 Task: Look for space in Takasaki, Japan from 2nd August, 2023 to 12th August, 2023 for 2 adults in price range Rs.5000 to Rs.10000. Place can be private room with 1  bedroom having 1 bed and 1 bathroom. Property type can be house, flat, guest house, hotel. Booking option can be shelf check-in. Required host language is English.
Action: Mouse moved to (478, 78)
Screenshot: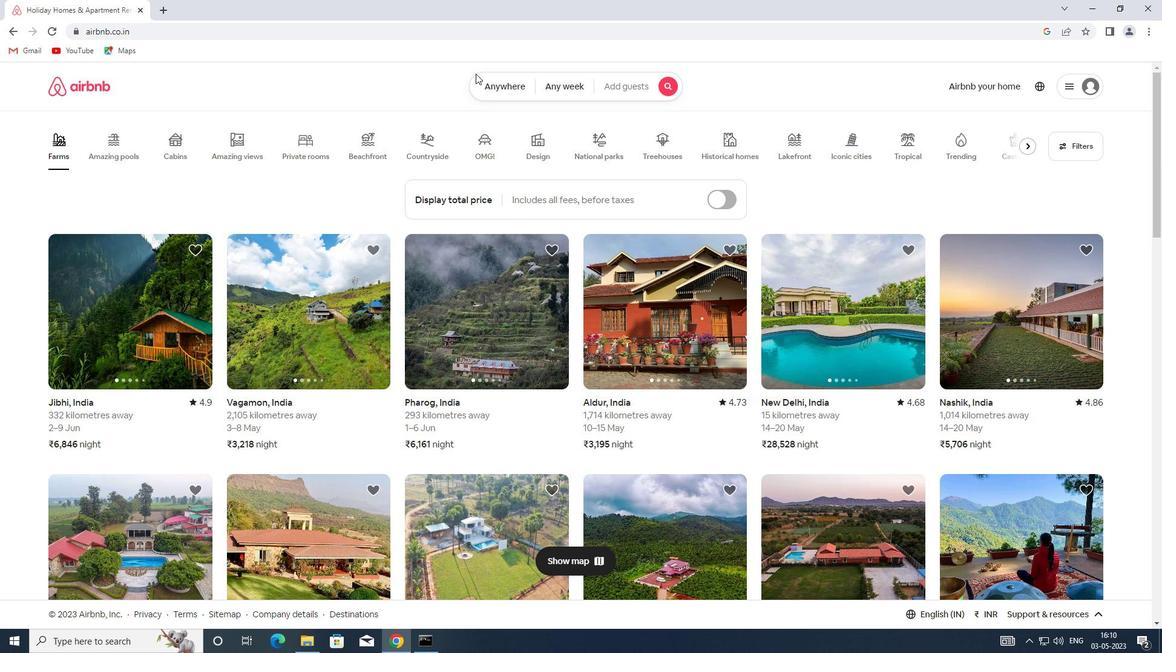 
Action: Mouse pressed left at (478, 78)
Screenshot: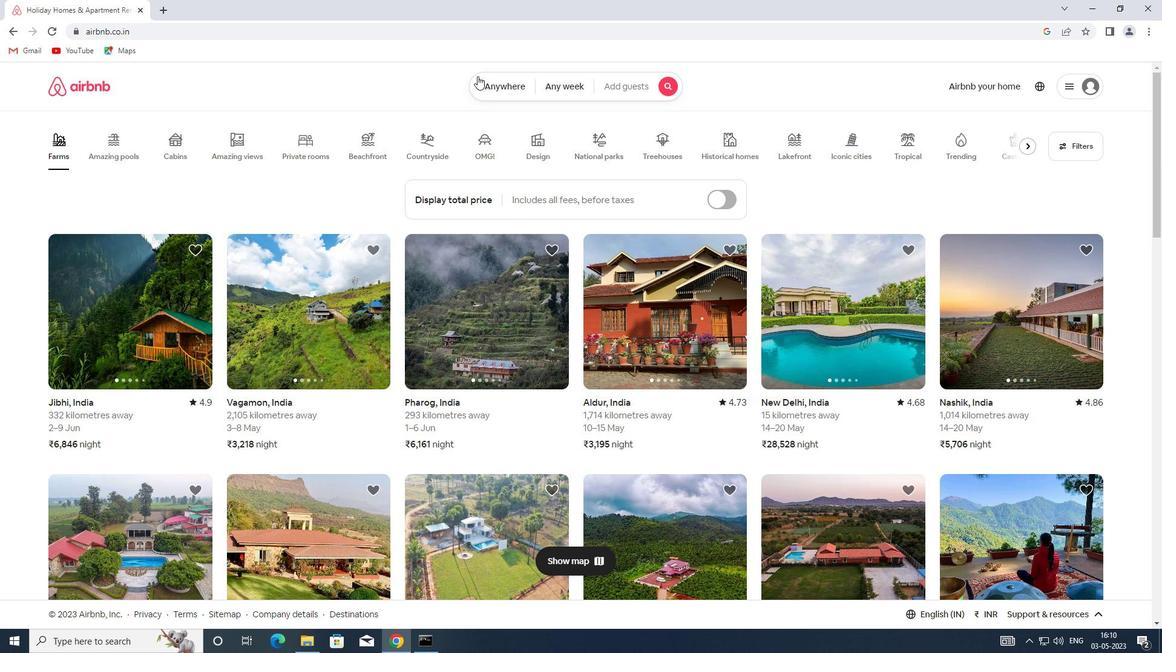 
Action: Mouse moved to (395, 130)
Screenshot: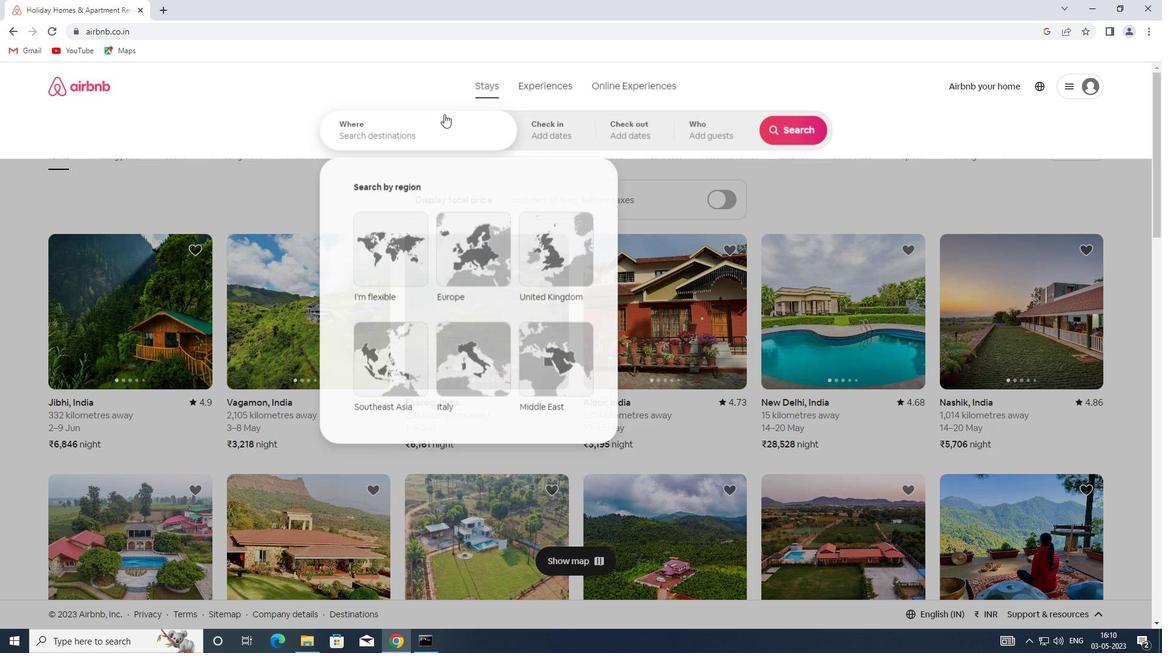 
Action: Mouse pressed left at (395, 130)
Screenshot: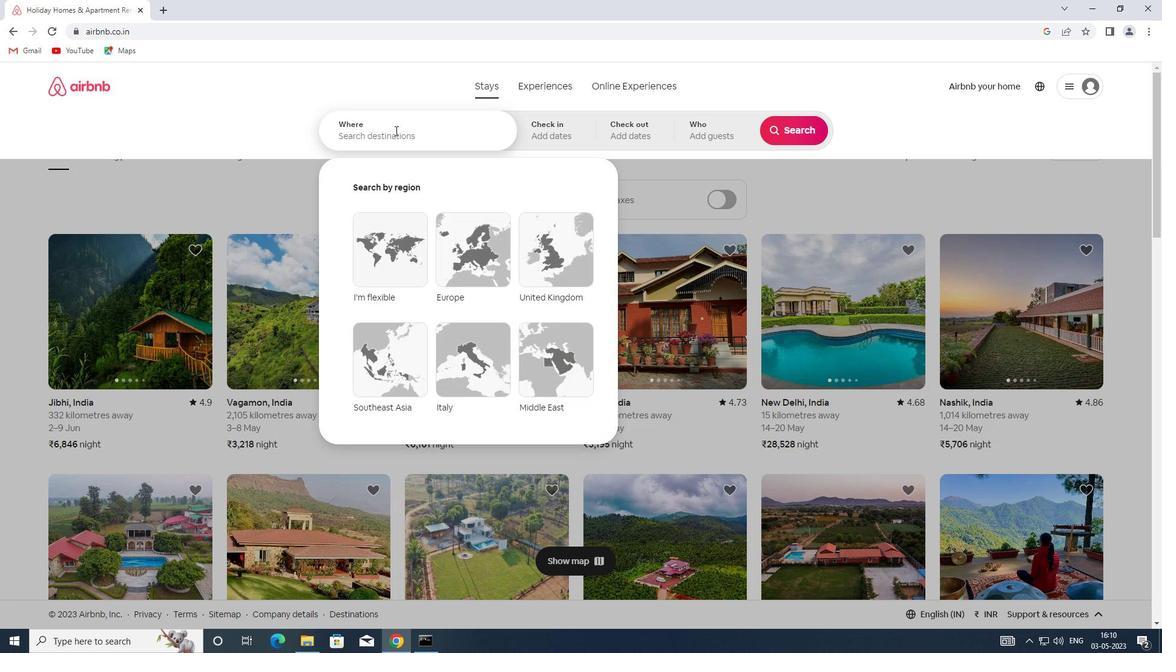
Action: Key pressed <Key.shift>TAKASAKI,<Key.shift>JAPAN
Screenshot: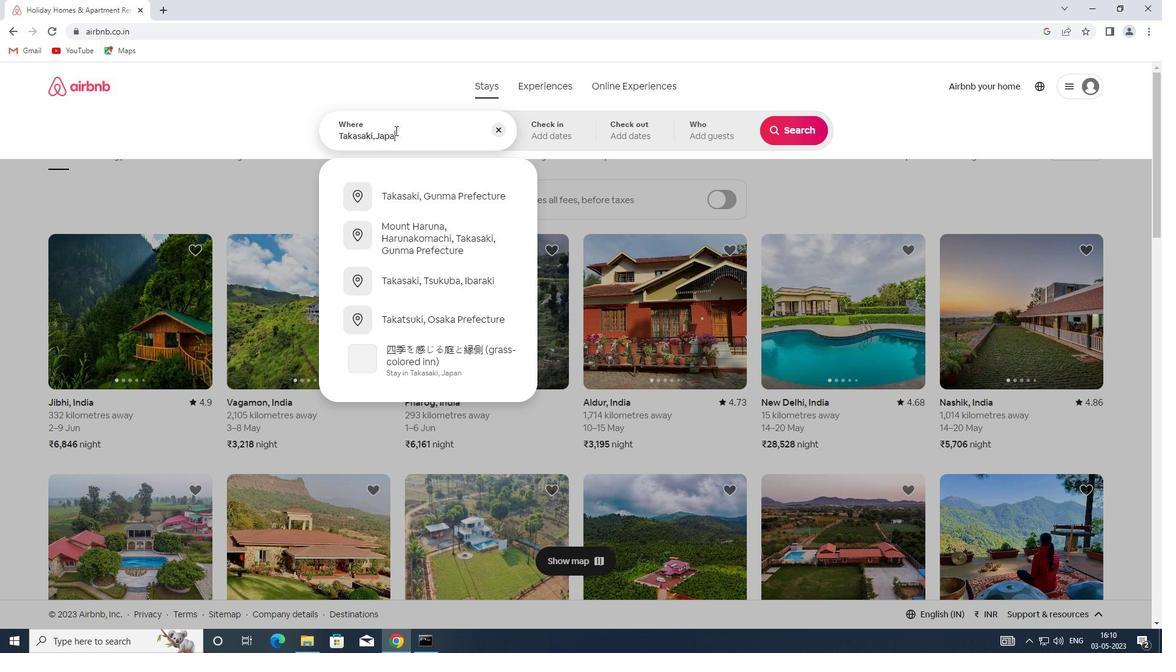 
Action: Mouse moved to (572, 127)
Screenshot: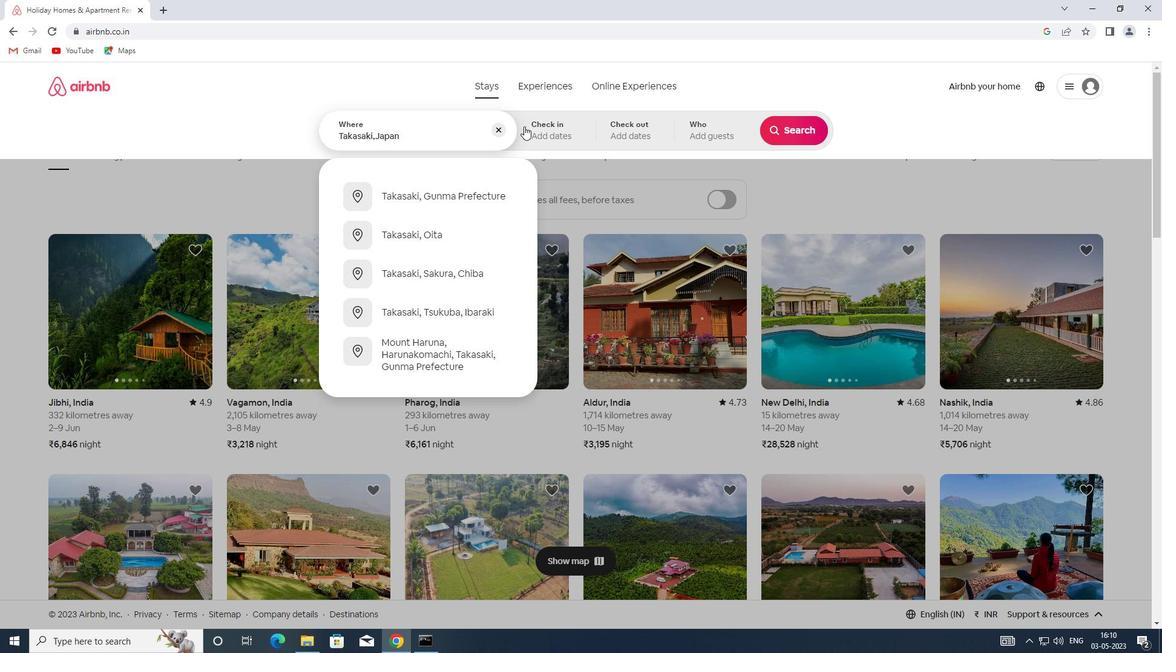 
Action: Mouse pressed left at (572, 127)
Screenshot: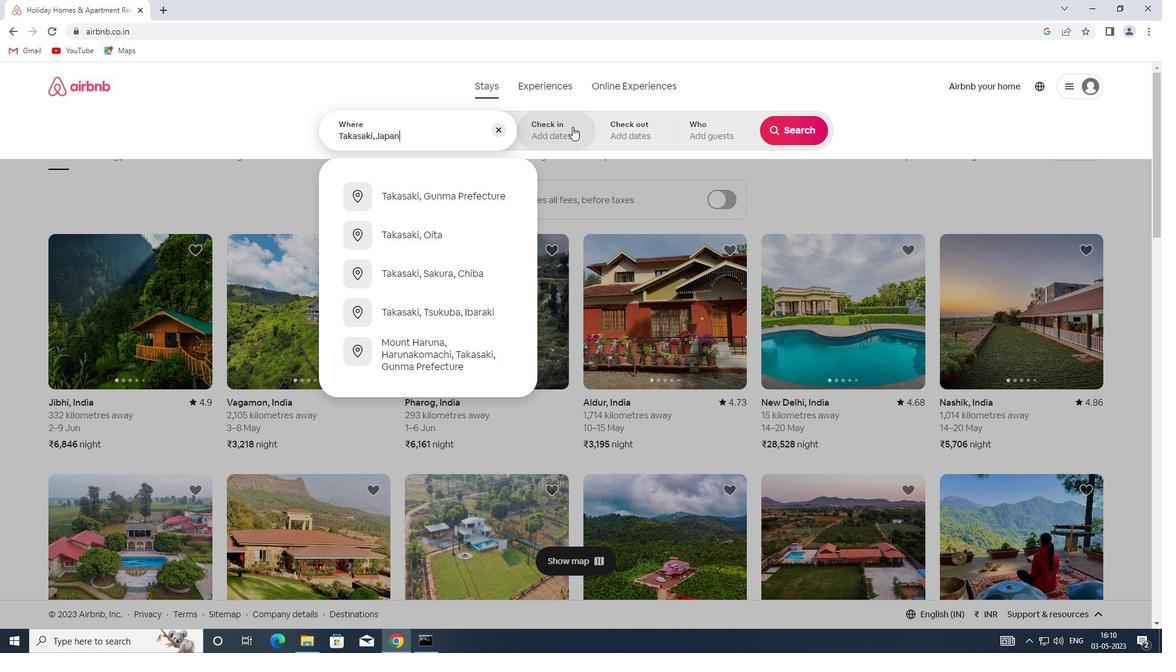 
Action: Mouse moved to (799, 226)
Screenshot: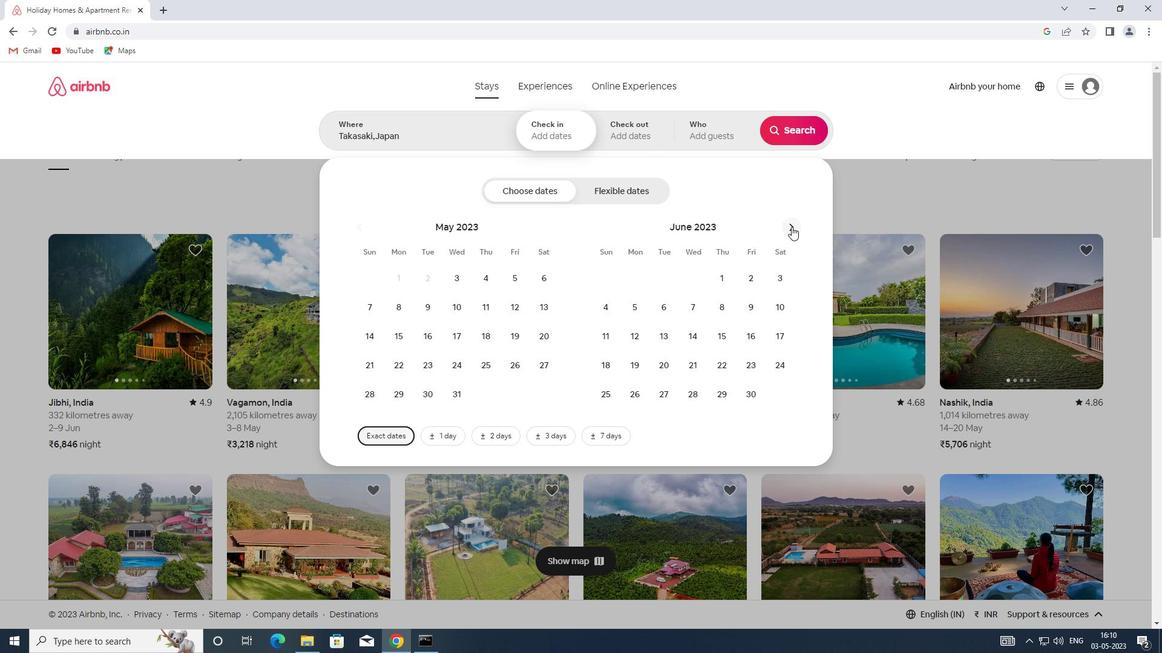 
Action: Mouse pressed left at (799, 226)
Screenshot: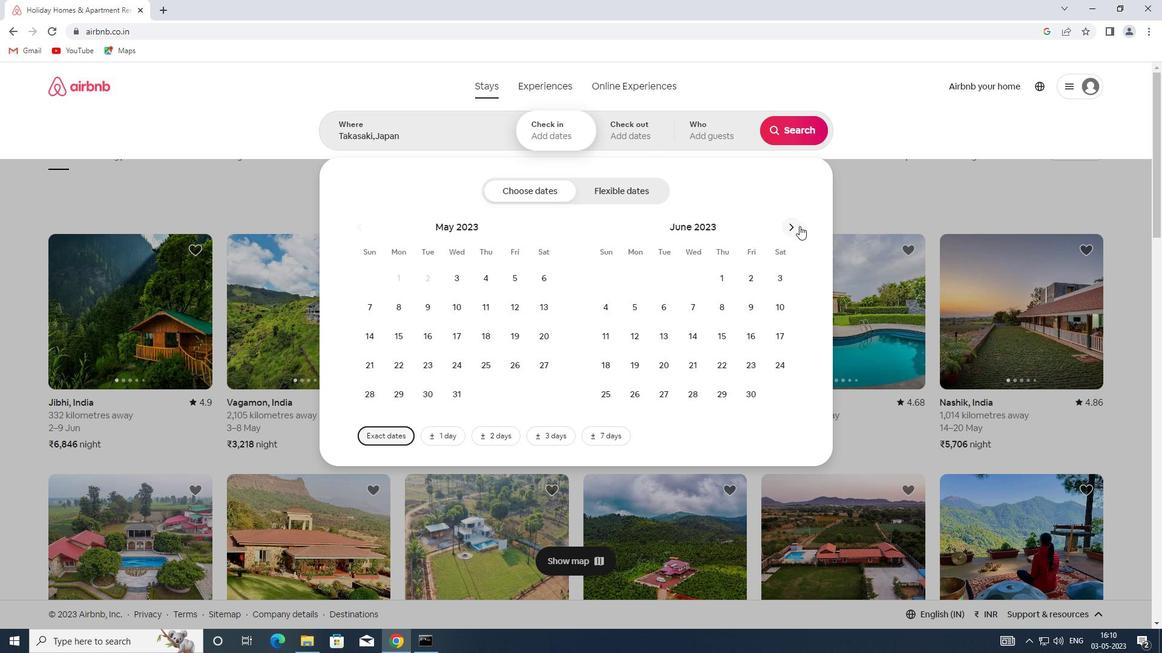 
Action: Mouse pressed left at (799, 226)
Screenshot: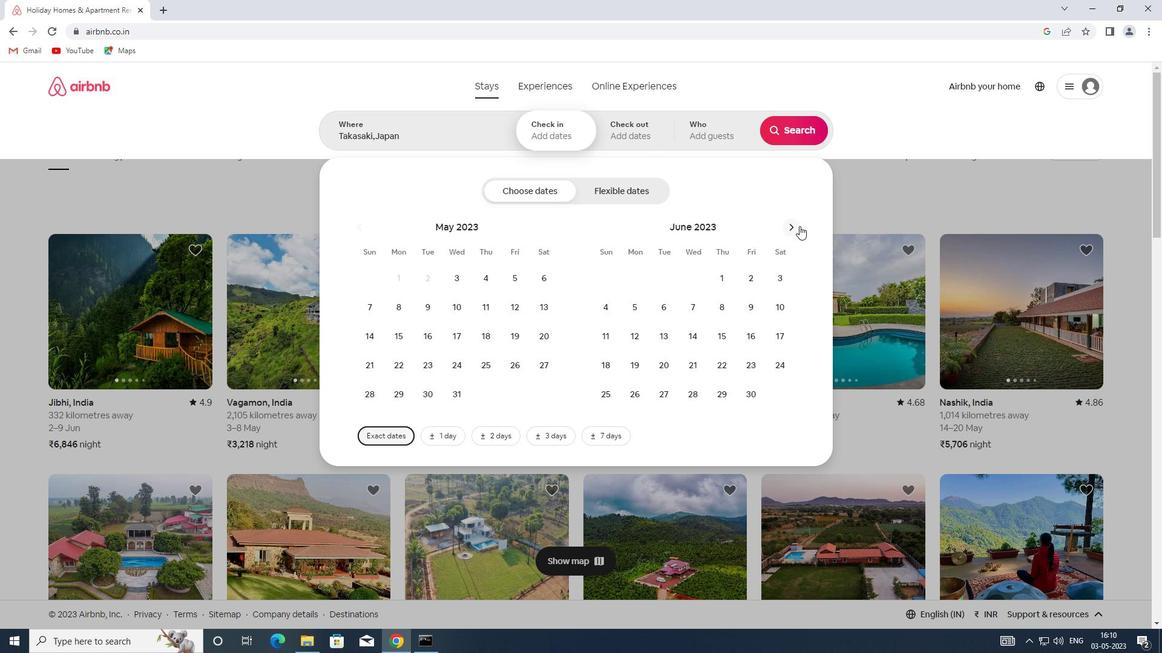 
Action: Mouse moved to (688, 278)
Screenshot: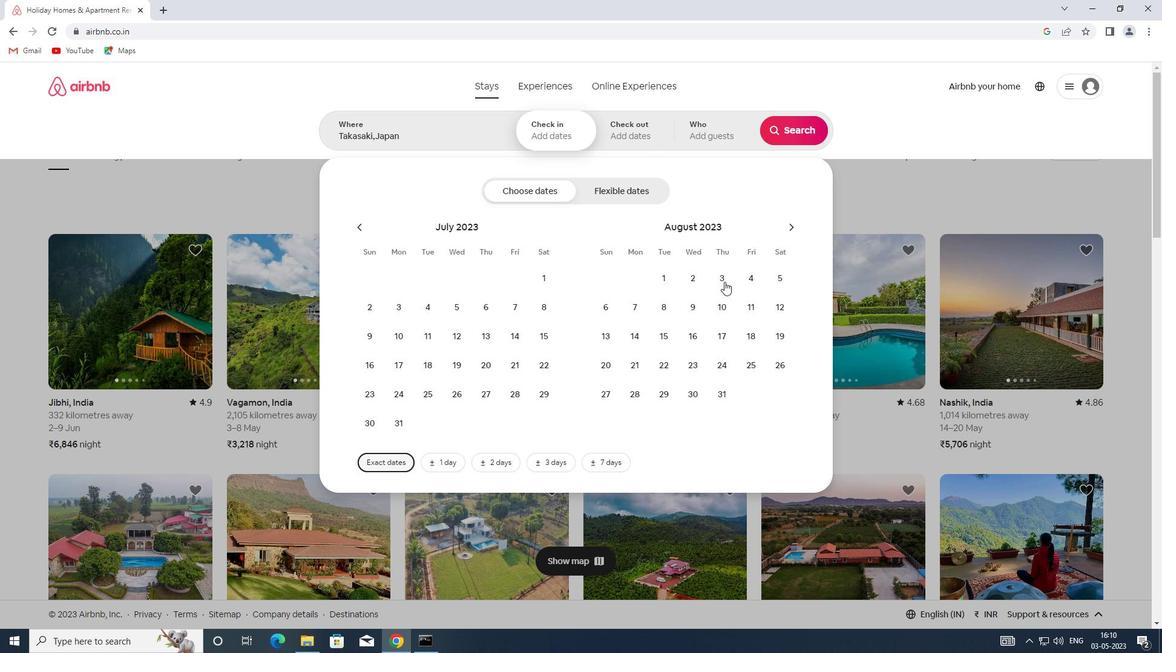 
Action: Mouse pressed left at (688, 278)
Screenshot: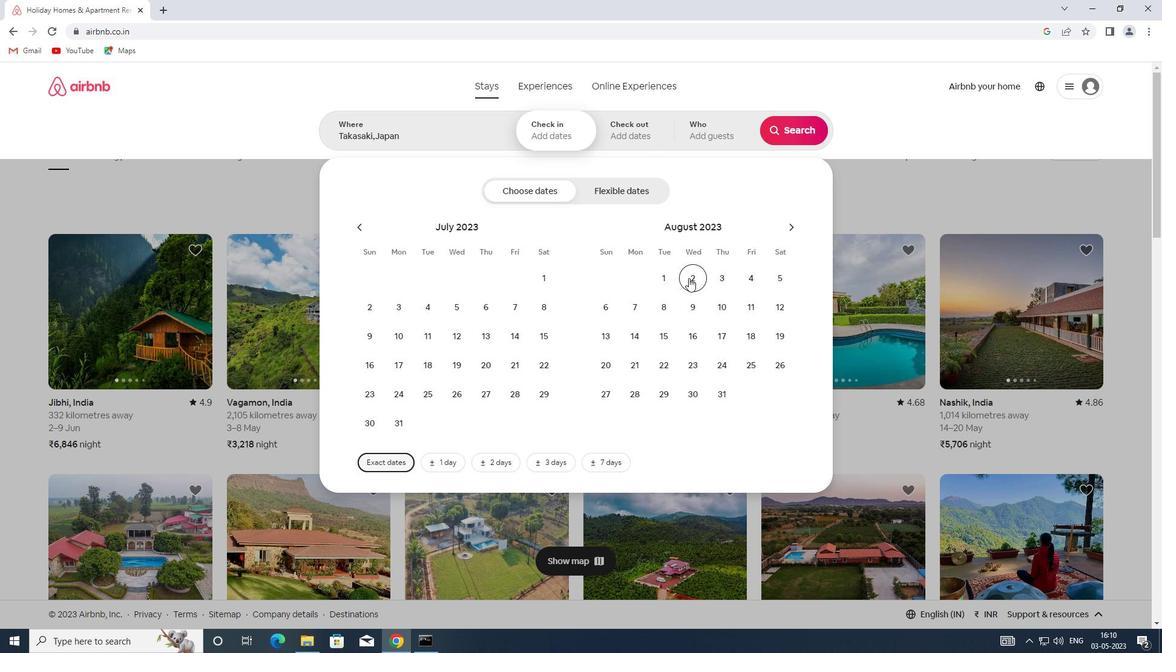 
Action: Mouse moved to (785, 311)
Screenshot: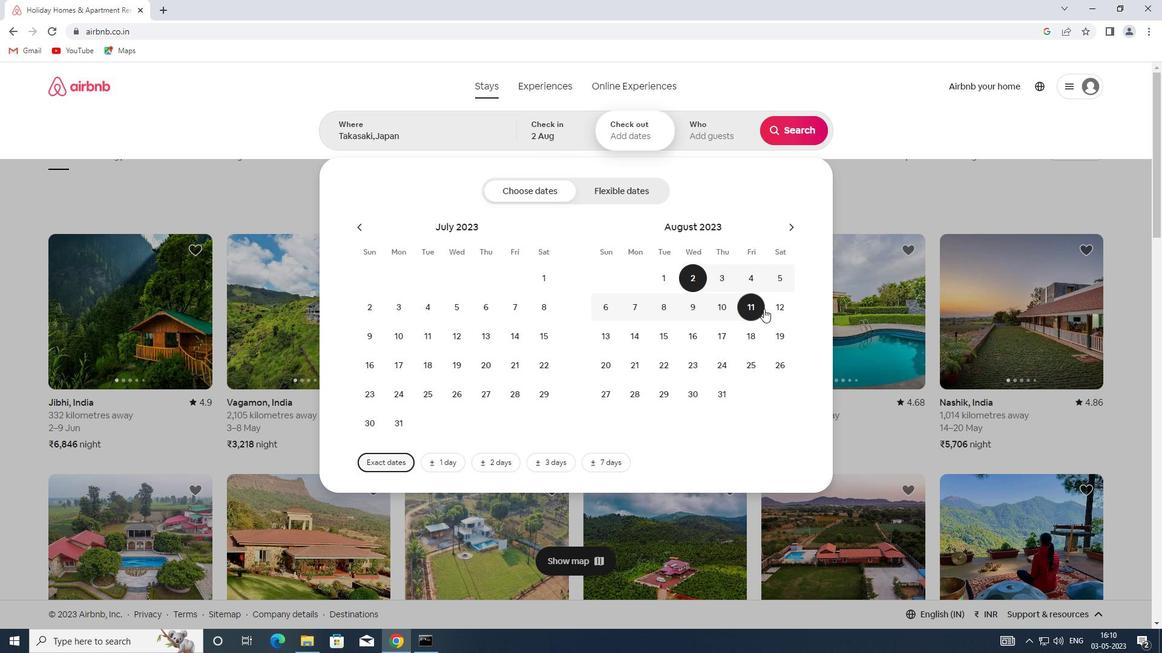 
Action: Mouse pressed left at (785, 311)
Screenshot: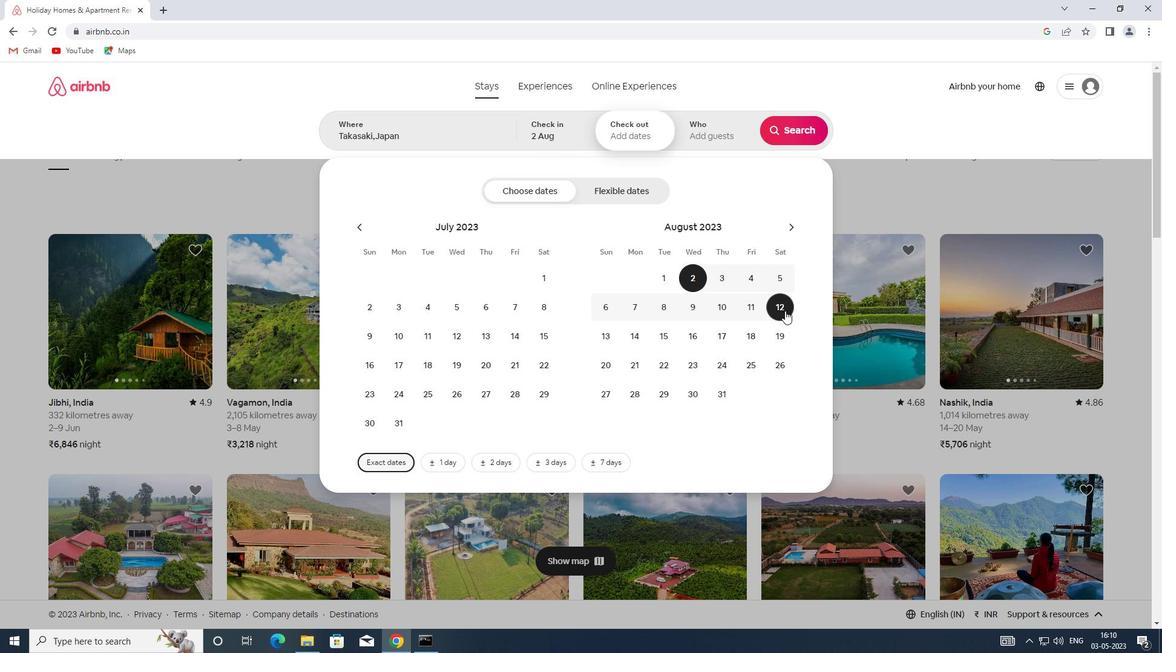 
Action: Mouse moved to (727, 134)
Screenshot: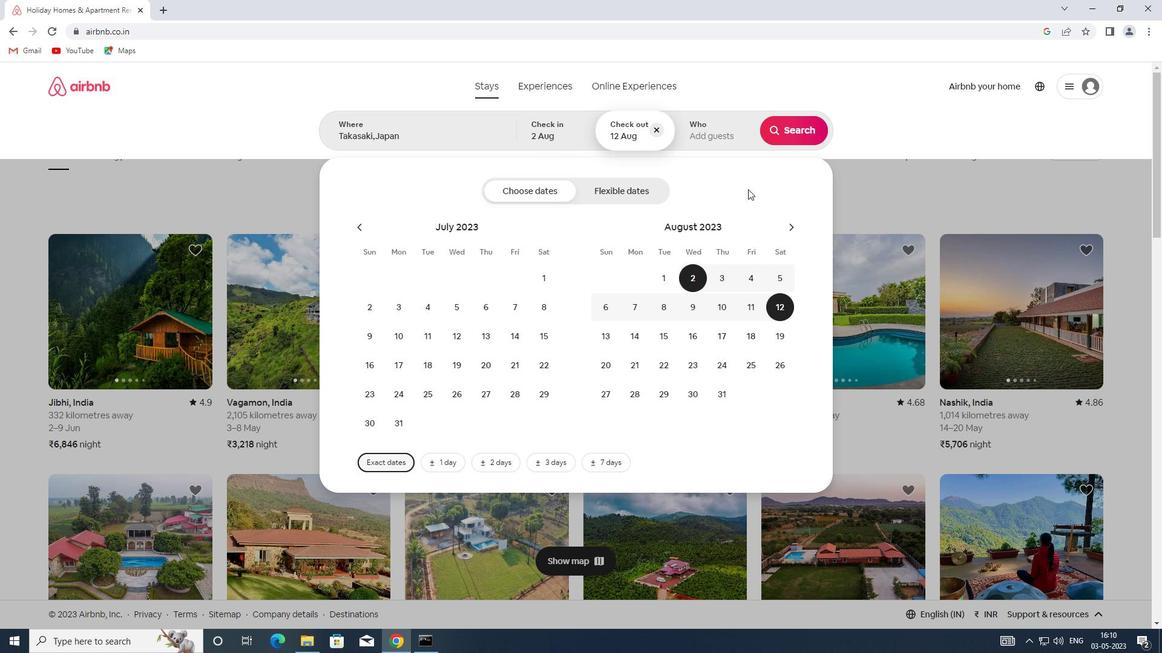 
Action: Mouse pressed left at (727, 134)
Screenshot: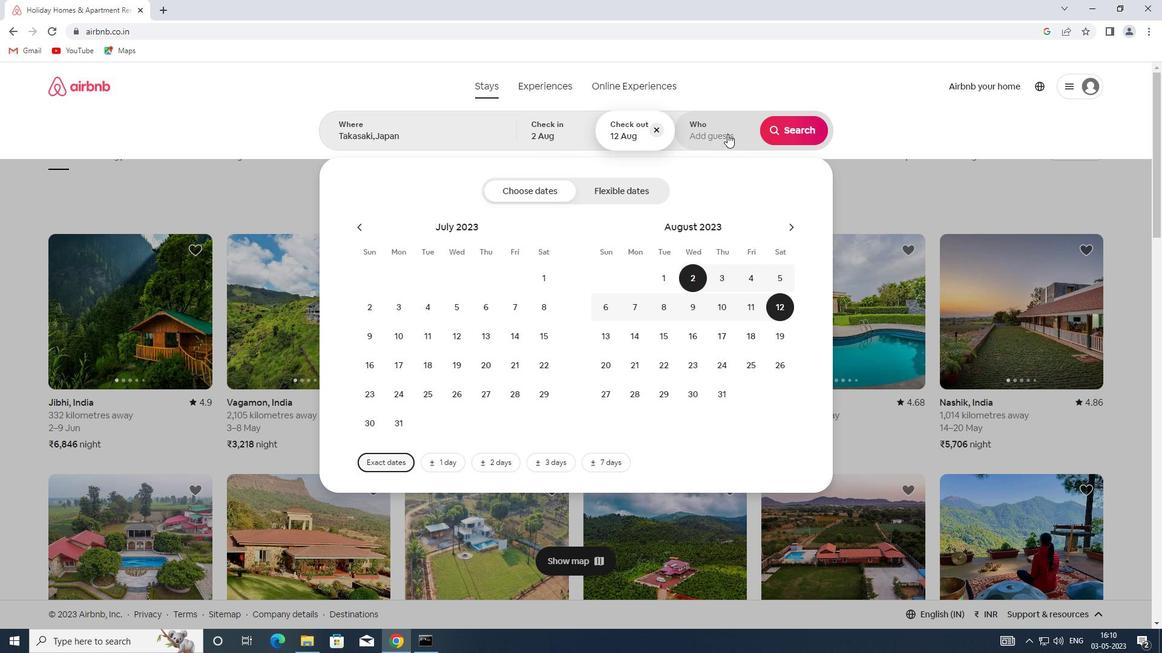 
Action: Mouse moved to (794, 195)
Screenshot: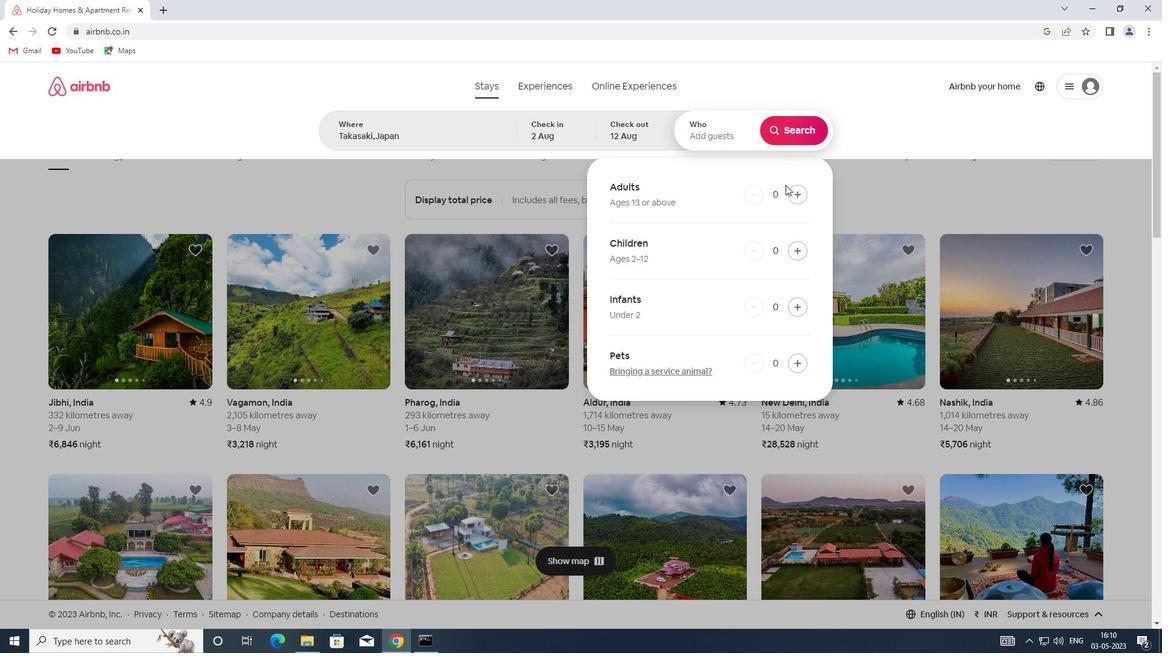 
Action: Mouse pressed left at (794, 195)
Screenshot: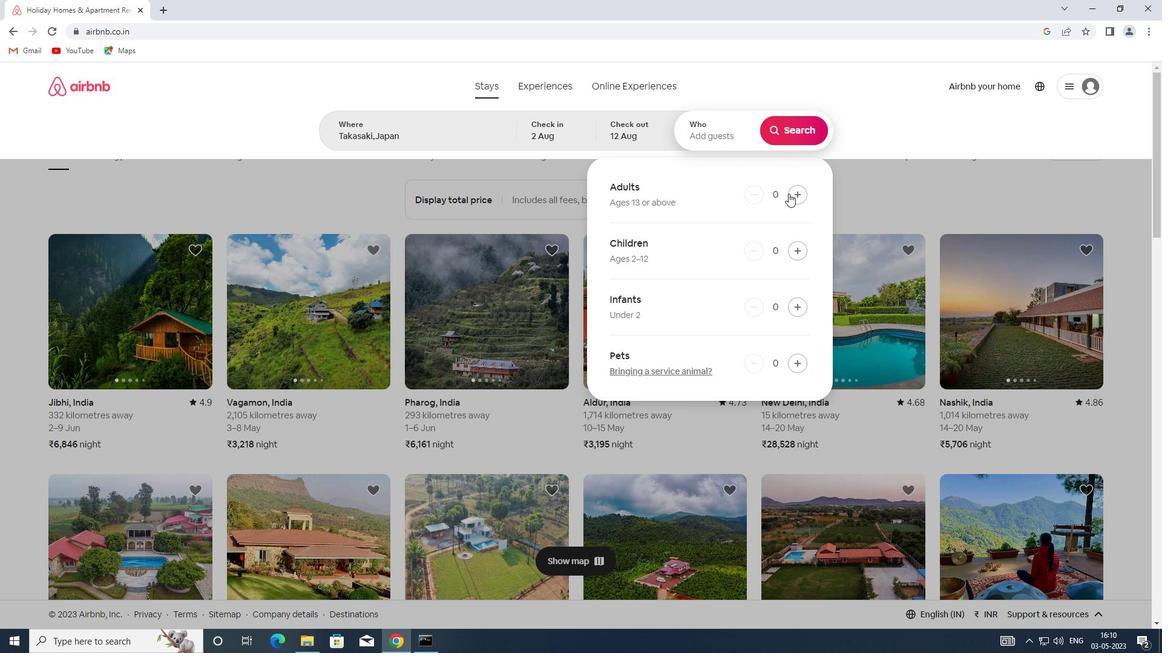 
Action: Mouse pressed left at (794, 195)
Screenshot: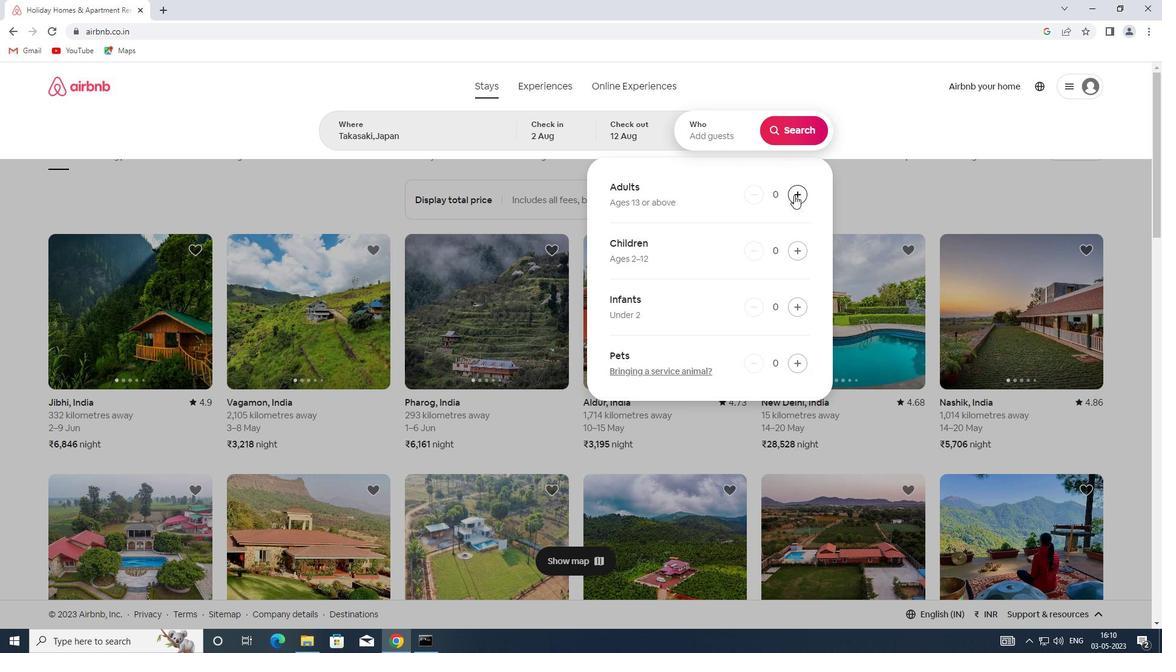 
Action: Mouse moved to (791, 133)
Screenshot: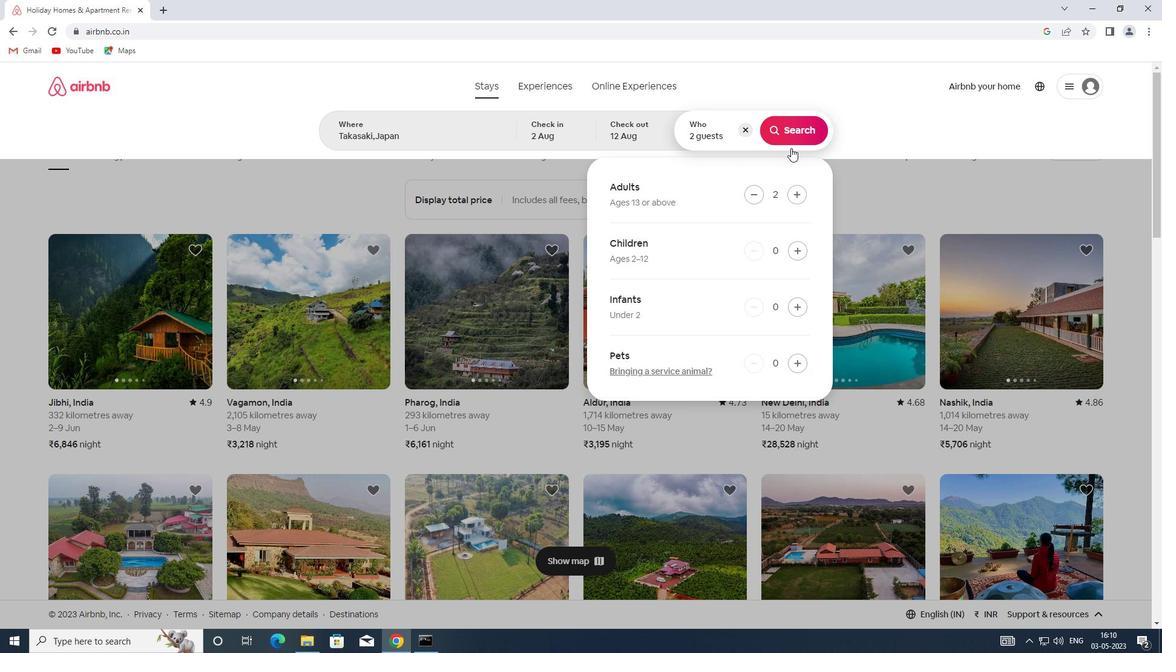 
Action: Mouse pressed left at (791, 133)
Screenshot: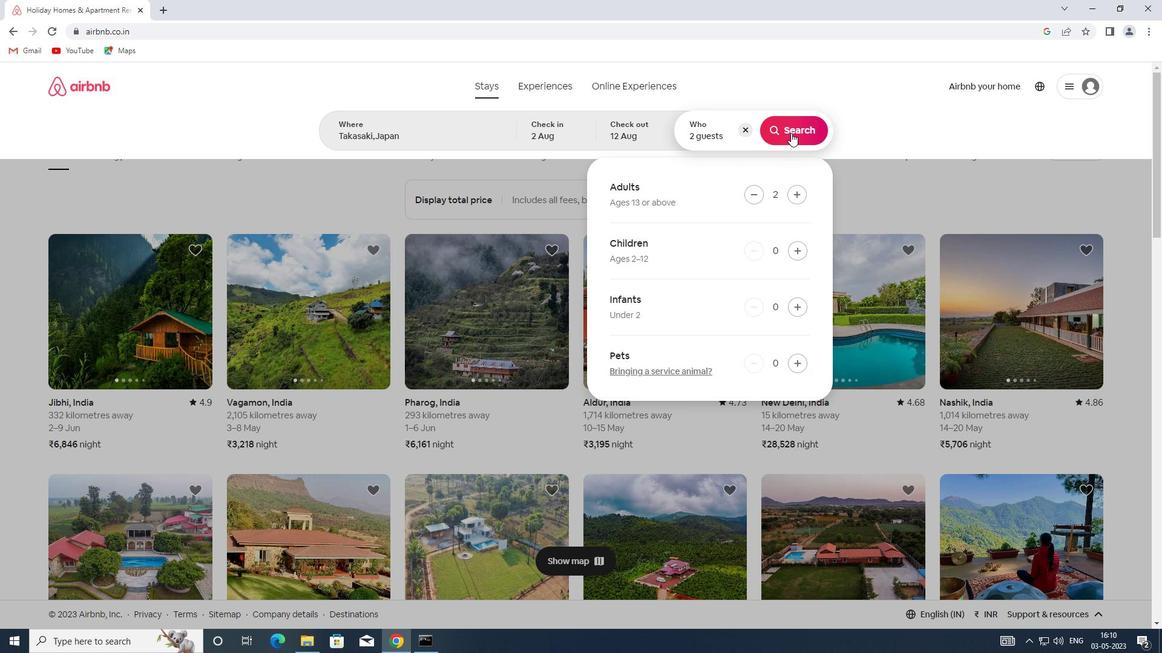 
Action: Mouse moved to (1088, 138)
Screenshot: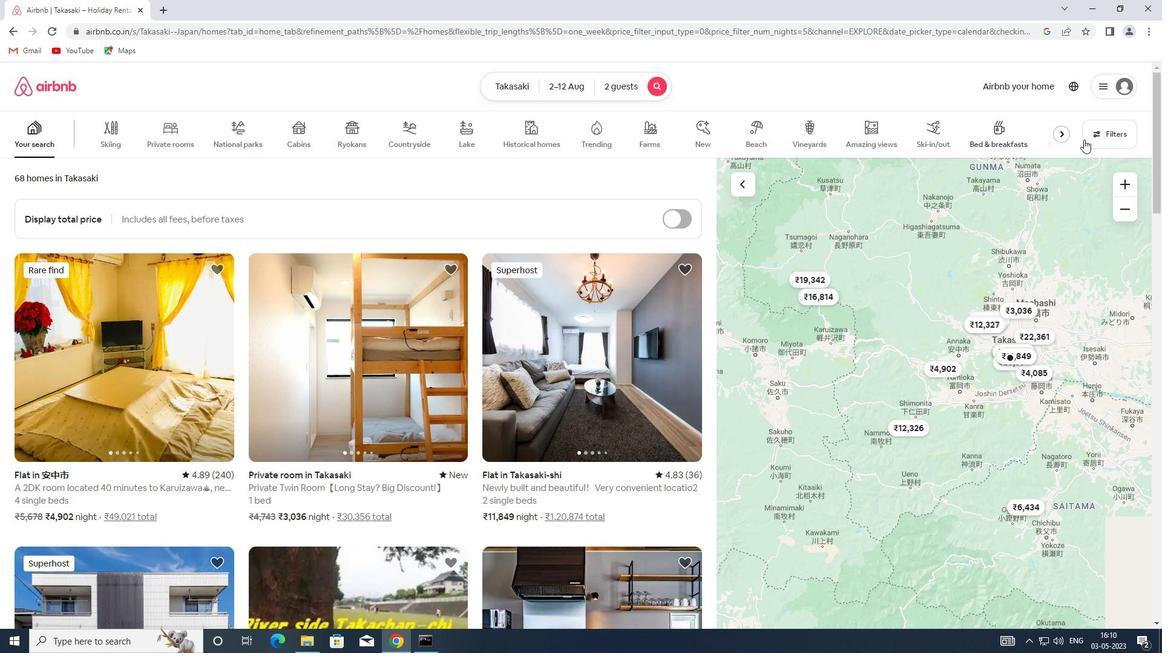 
Action: Mouse pressed left at (1088, 138)
Screenshot: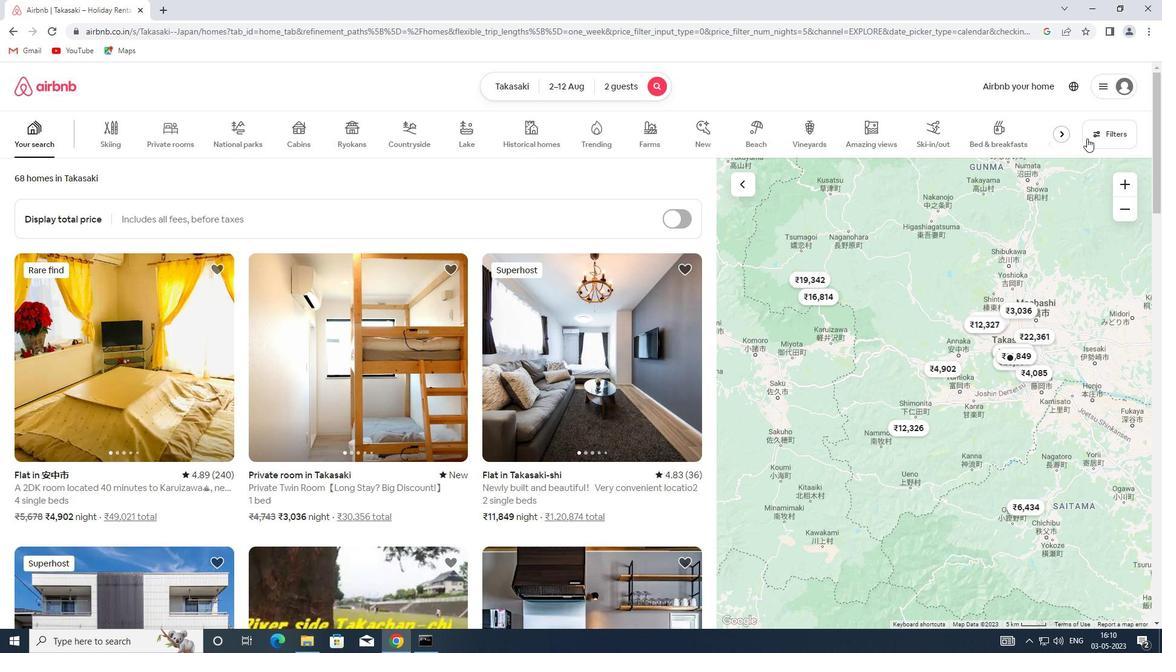 
Action: Mouse moved to (446, 292)
Screenshot: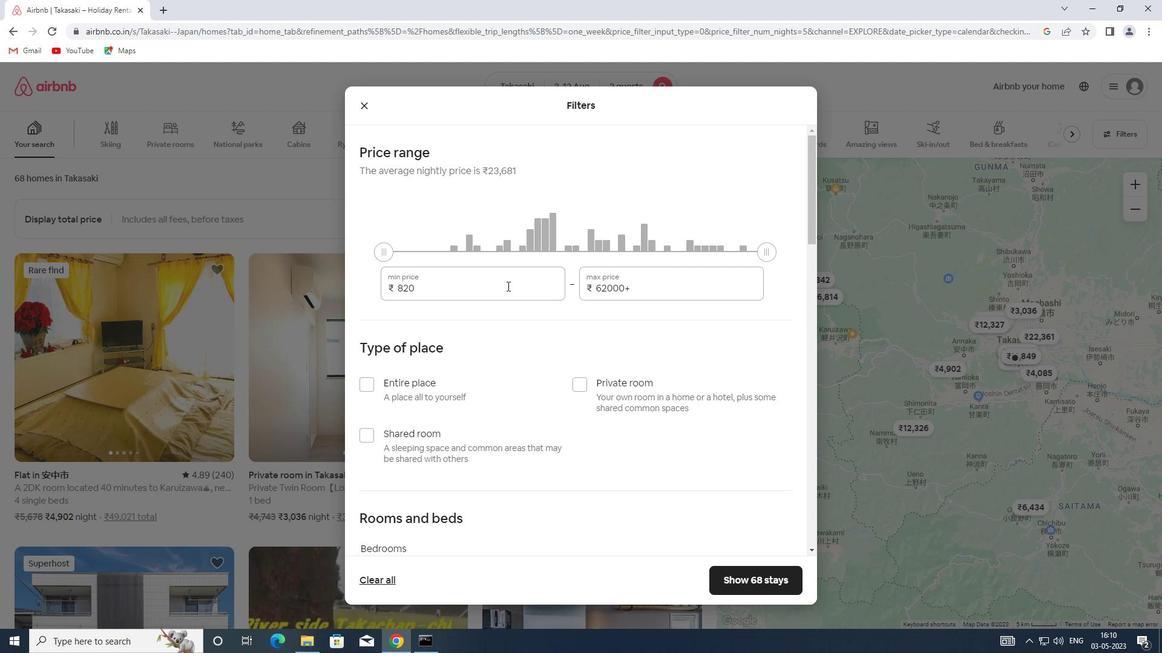
Action: Mouse pressed left at (446, 292)
Screenshot: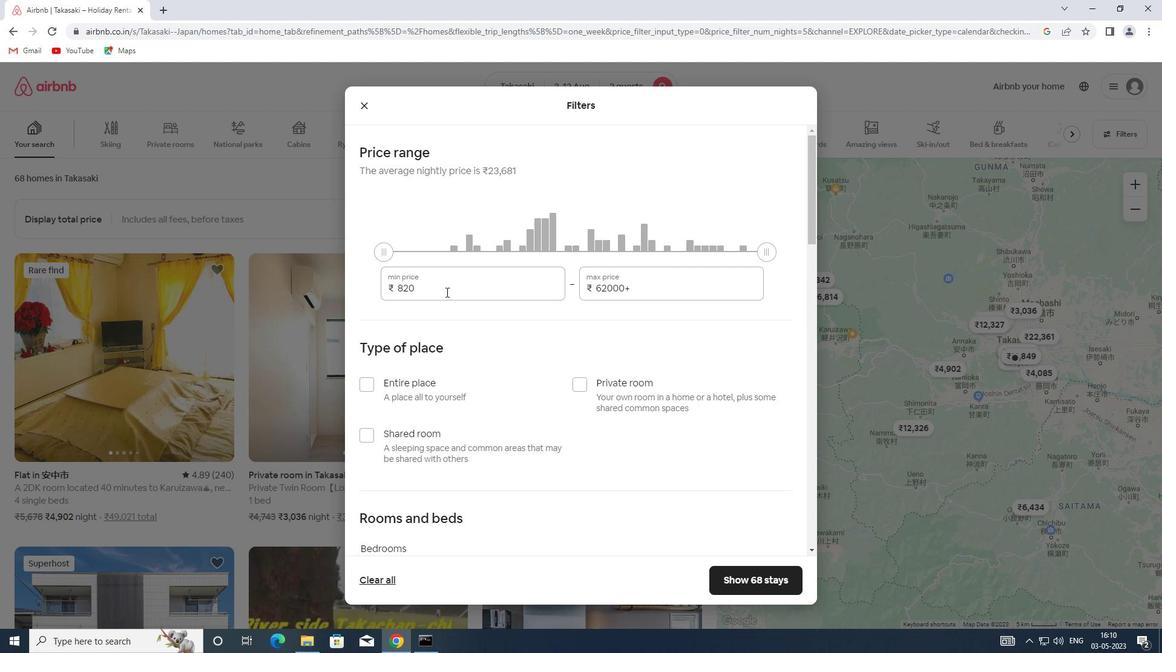 
Action: Mouse moved to (386, 292)
Screenshot: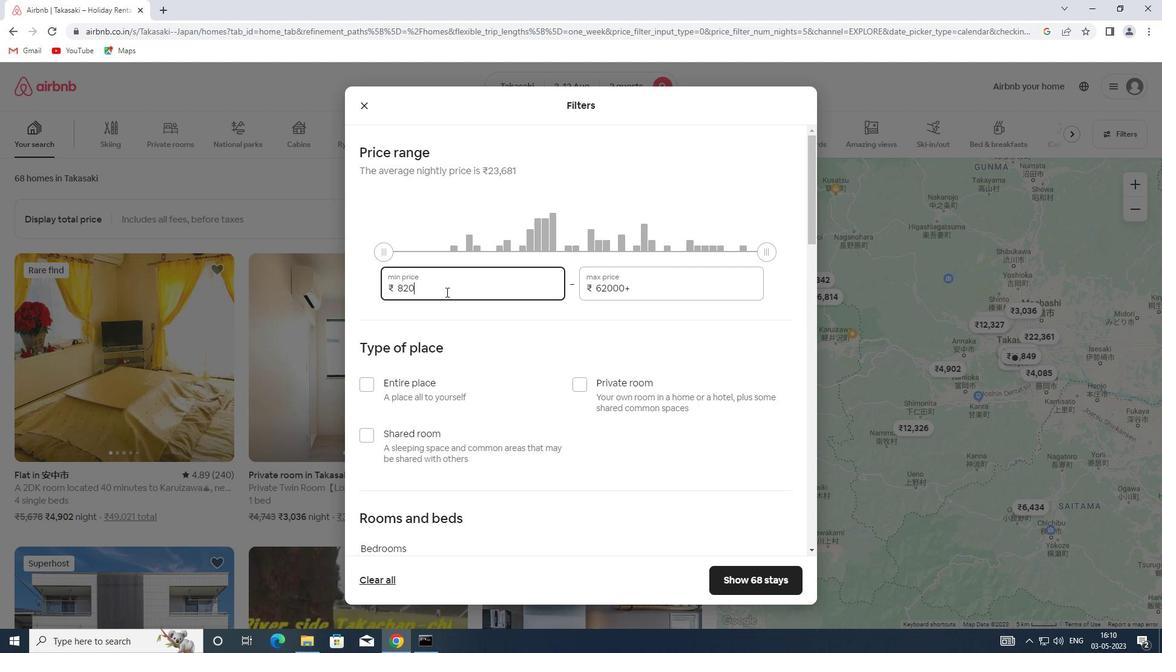 
Action: Key pressed 5000
Screenshot: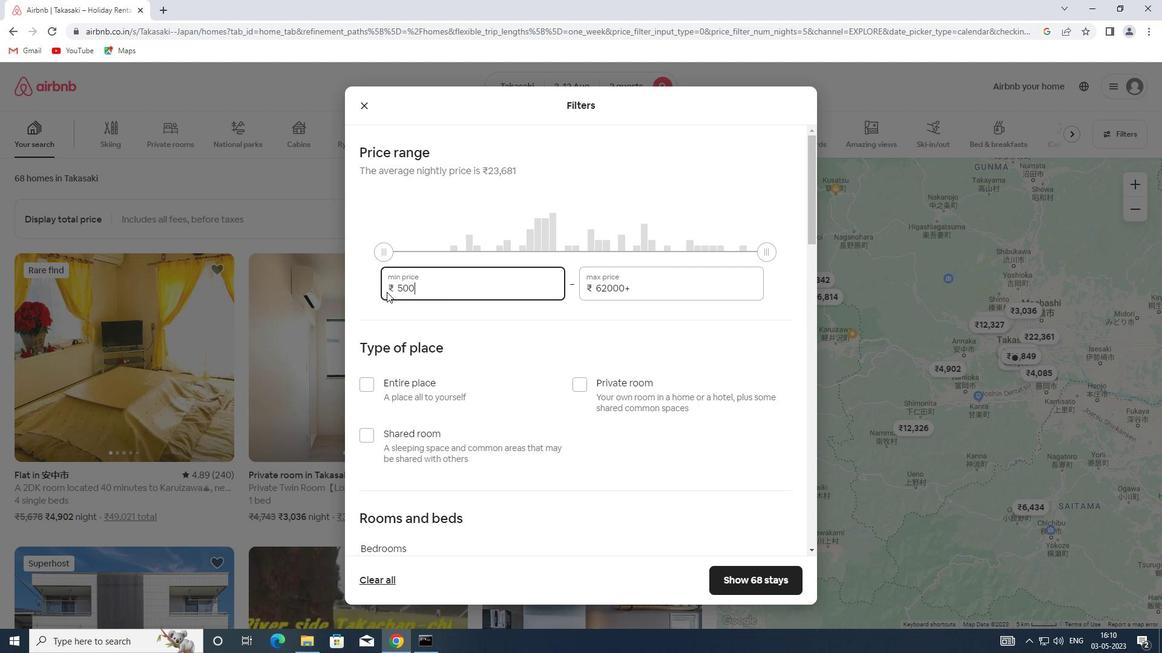 
Action: Mouse moved to (642, 292)
Screenshot: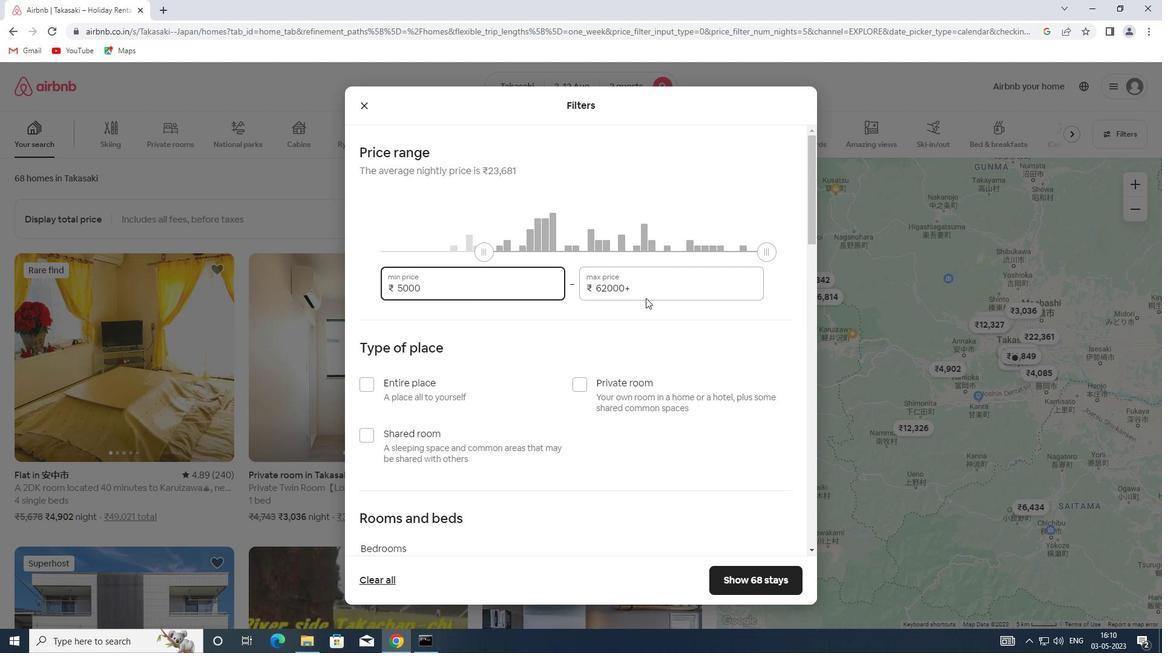 
Action: Mouse pressed left at (642, 292)
Screenshot: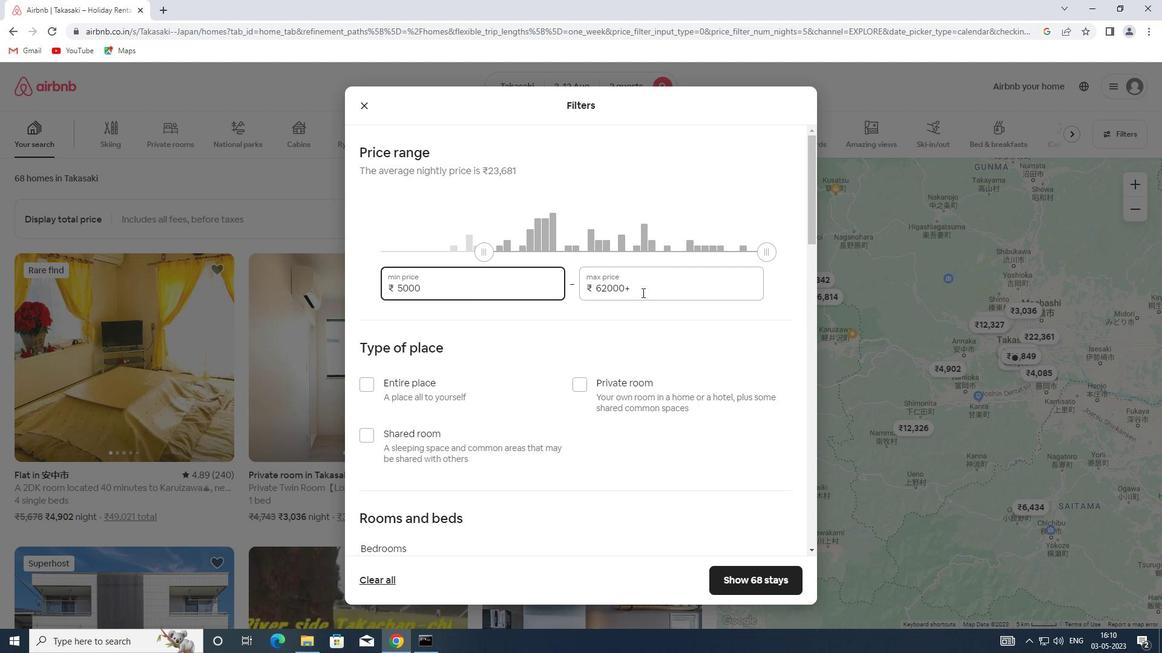
Action: Mouse moved to (578, 292)
Screenshot: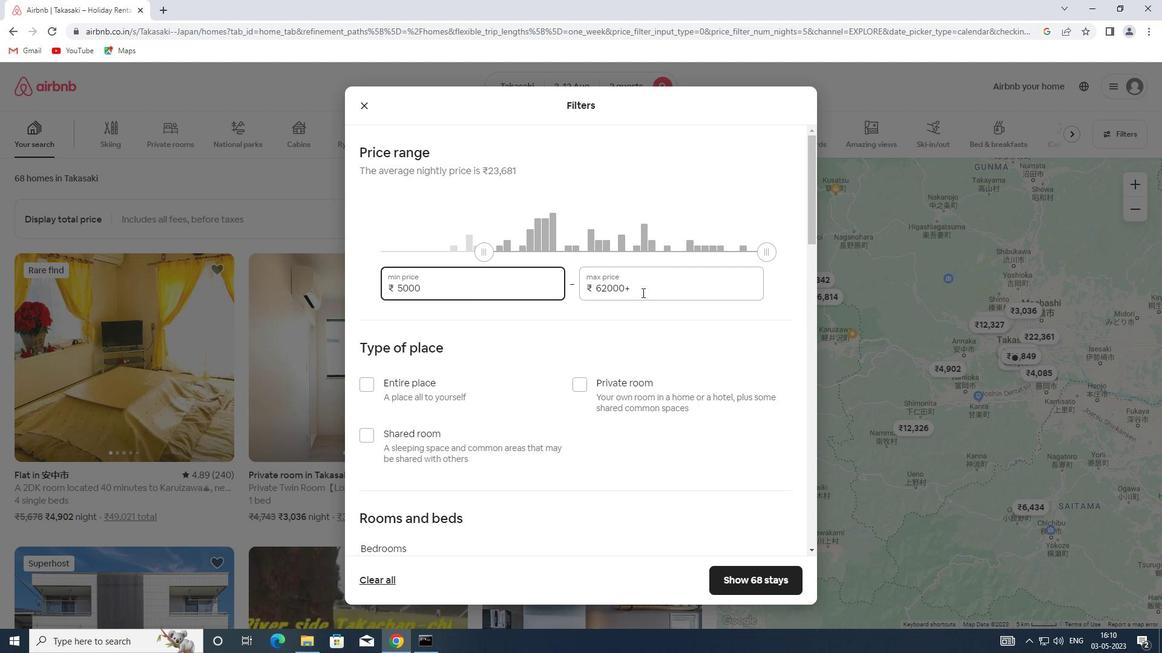 
Action: Key pressed 1
Screenshot: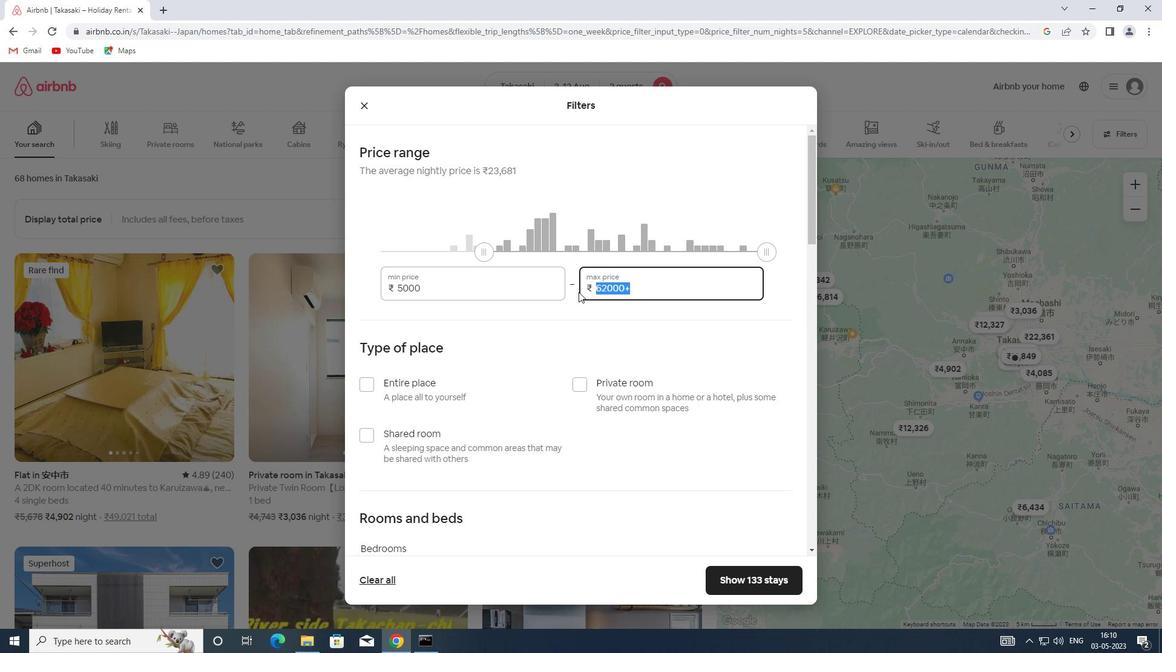 
Action: Mouse moved to (576, 292)
Screenshot: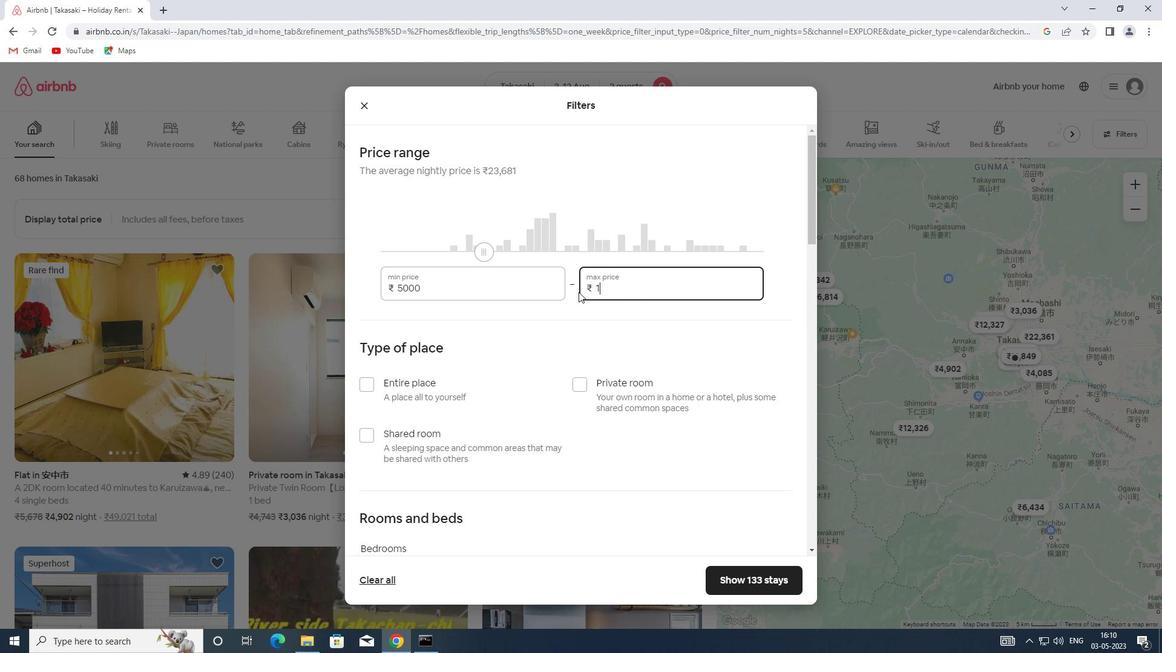 
Action: Key pressed 0000
Screenshot: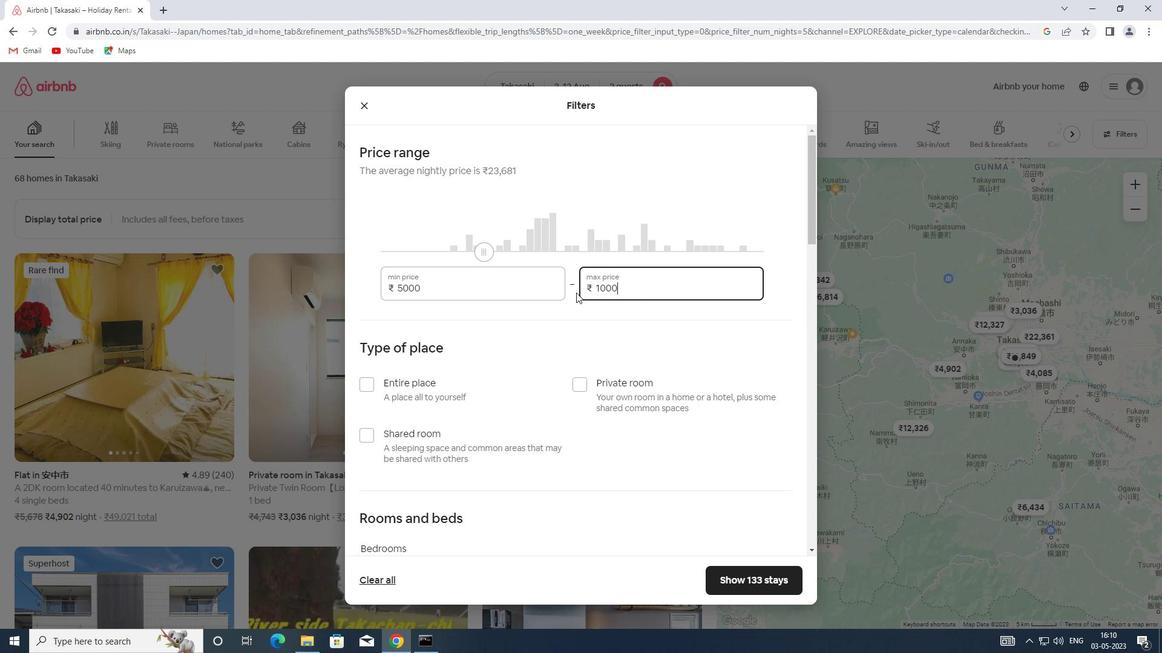 
Action: Mouse moved to (581, 380)
Screenshot: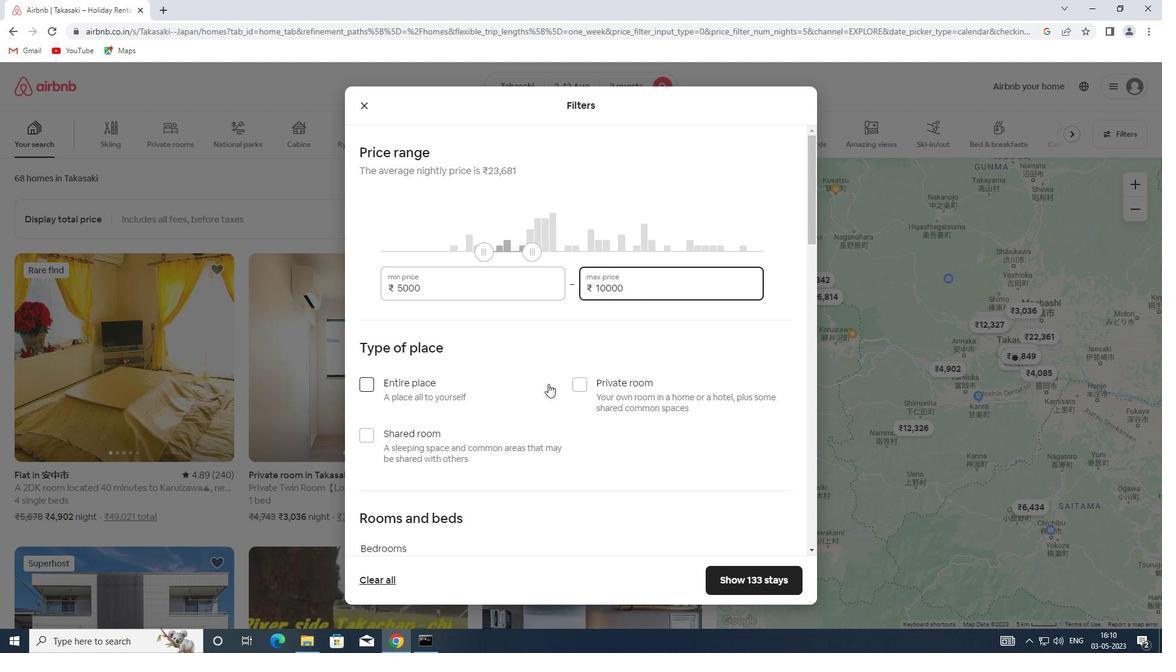 
Action: Mouse pressed left at (581, 380)
Screenshot: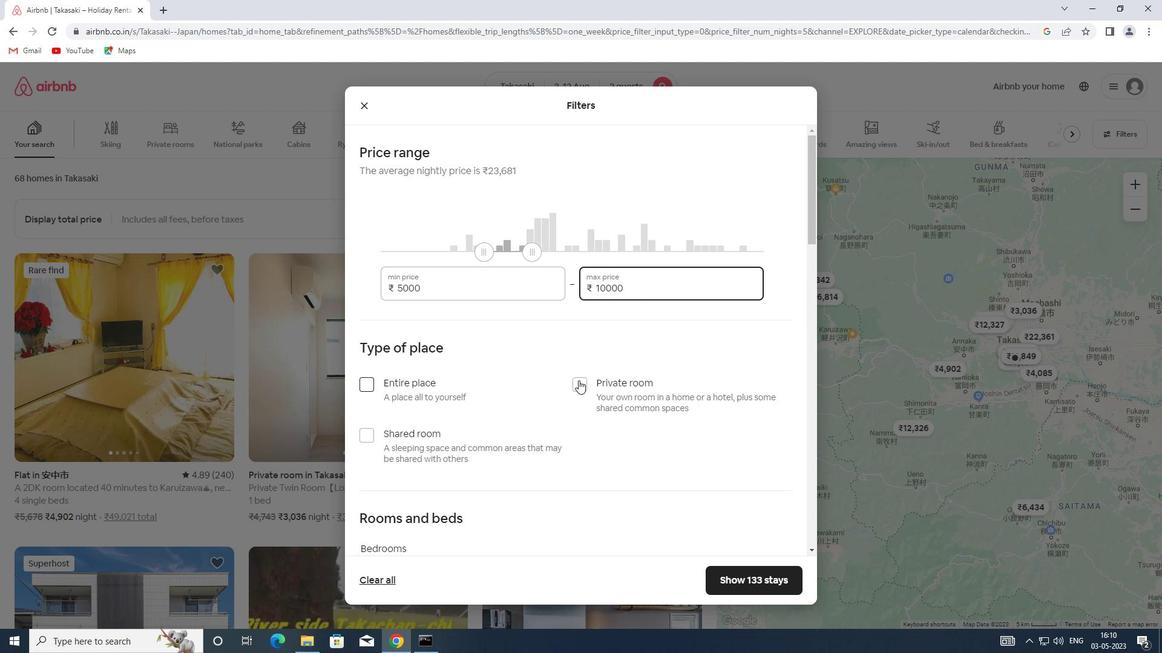 
Action: Mouse scrolled (581, 379) with delta (0, 0)
Screenshot: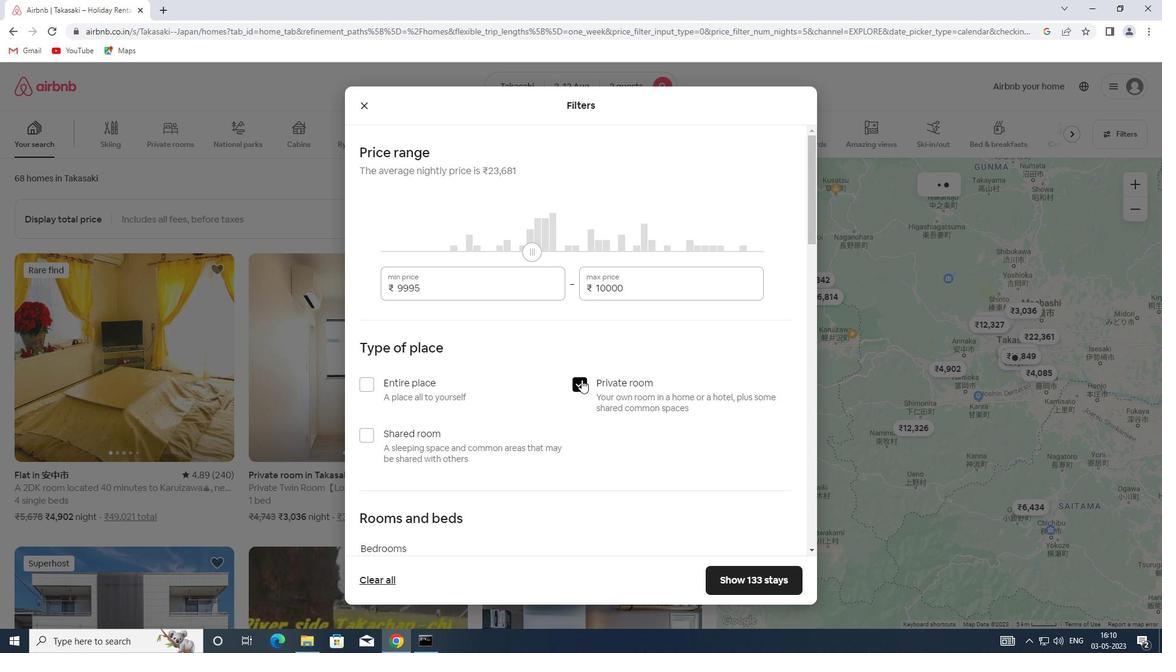 
Action: Mouse scrolled (581, 379) with delta (0, 0)
Screenshot: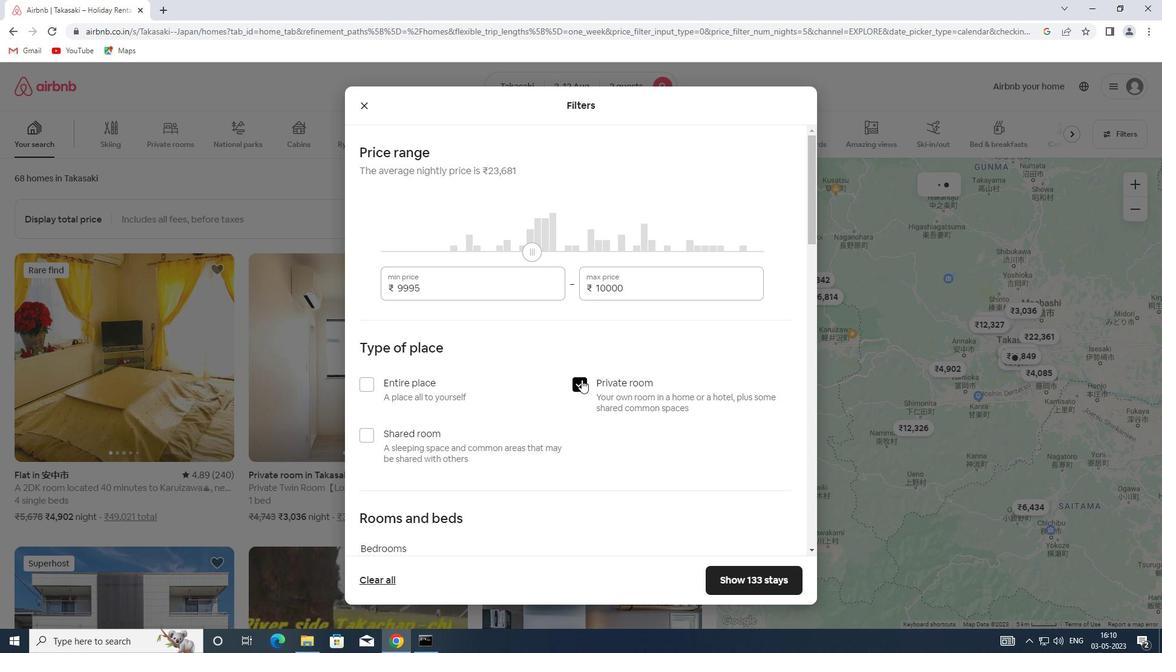 
Action: Mouse scrolled (581, 379) with delta (0, 0)
Screenshot: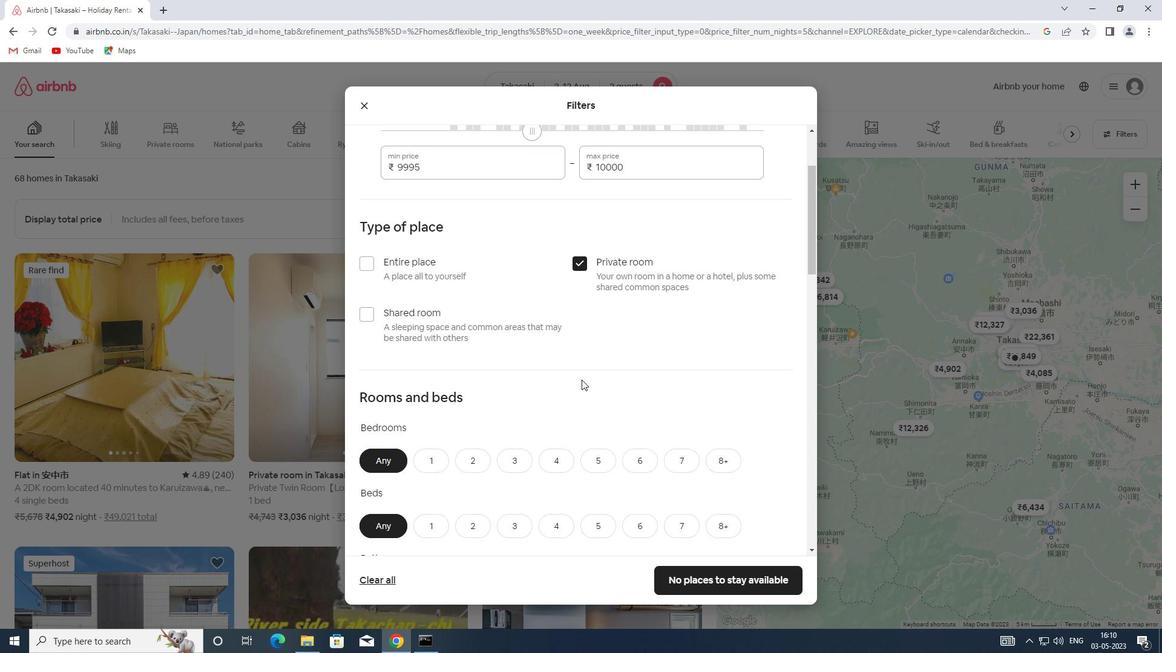 
Action: Mouse scrolled (581, 379) with delta (0, 0)
Screenshot: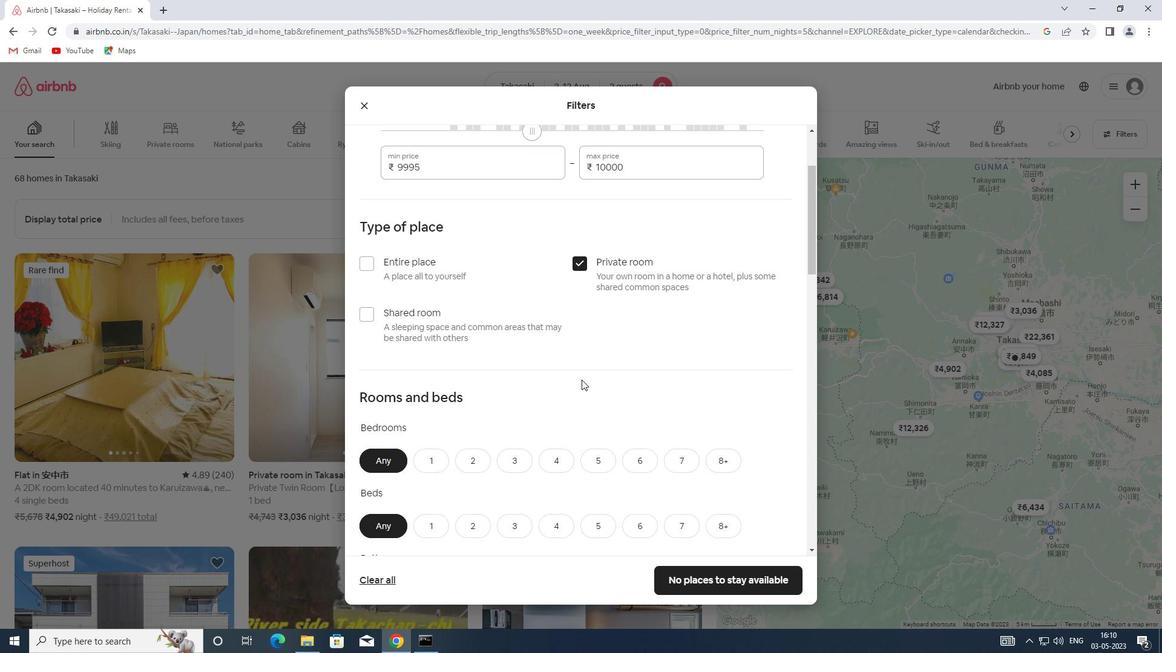 
Action: Mouse moved to (434, 343)
Screenshot: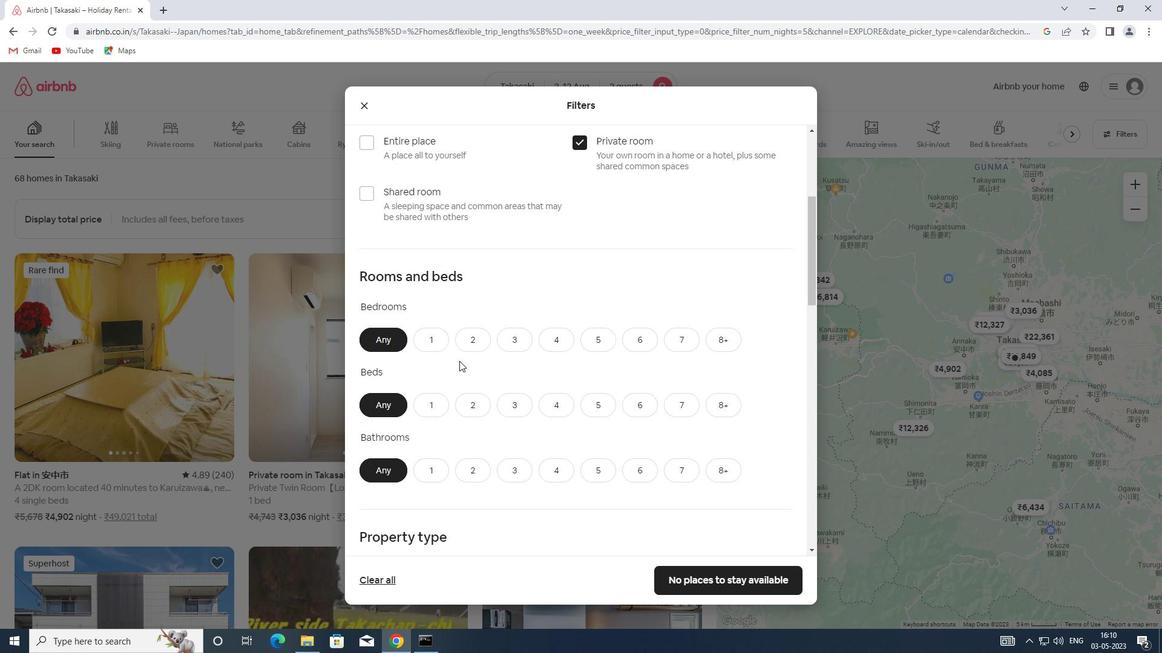 
Action: Mouse pressed left at (434, 343)
Screenshot: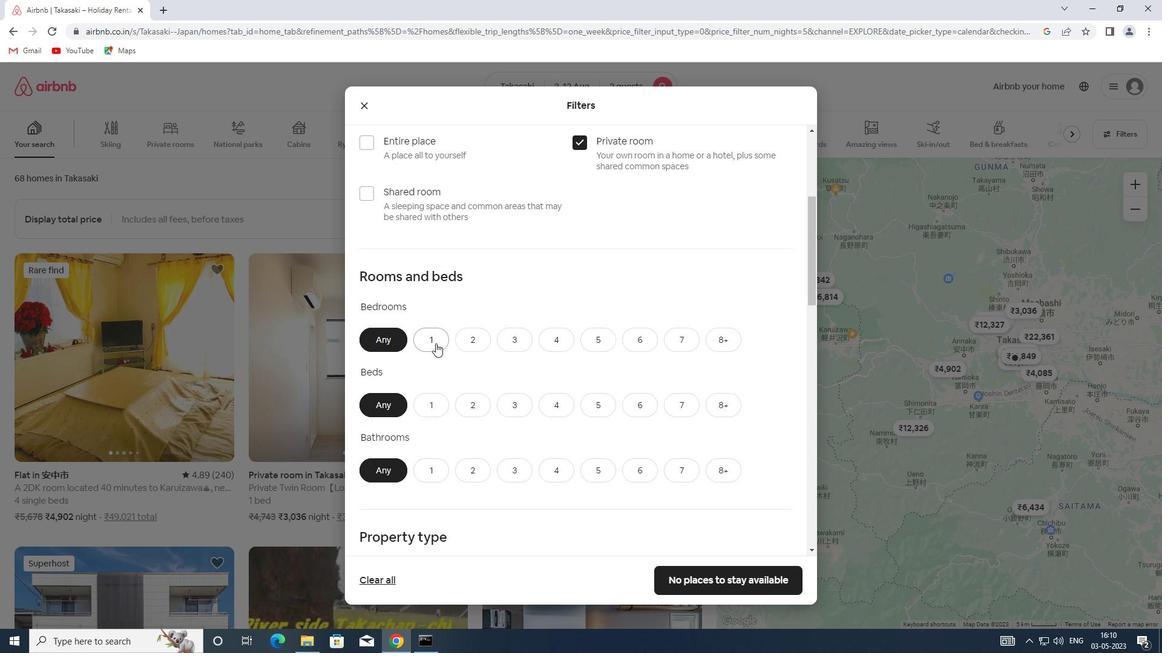 
Action: Mouse moved to (426, 404)
Screenshot: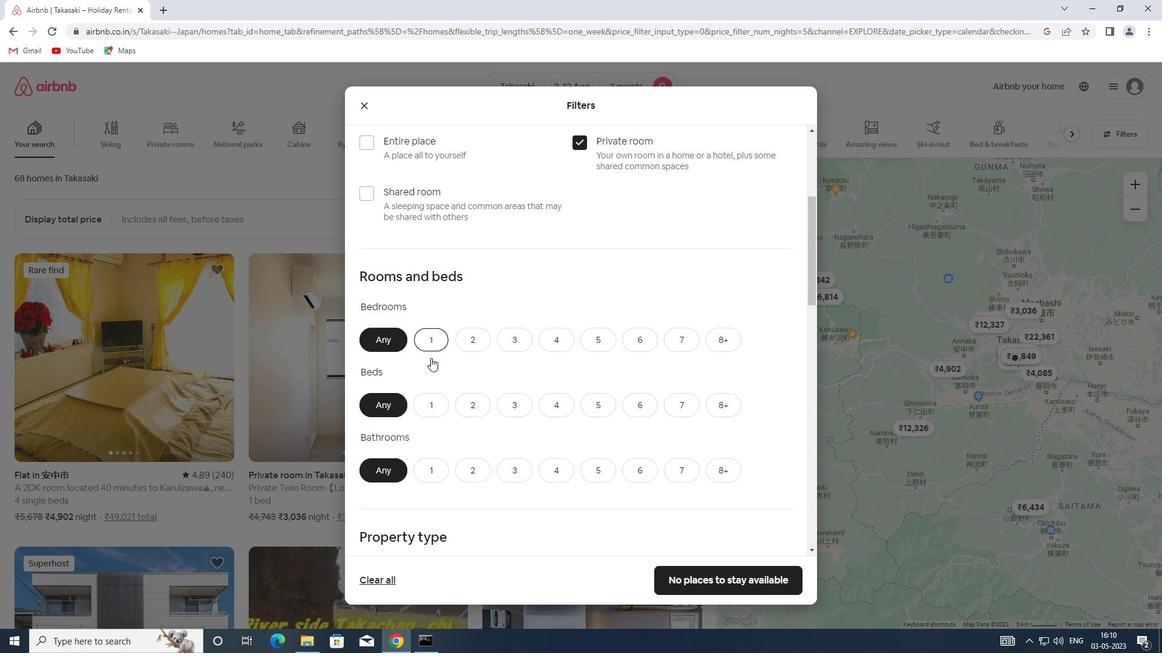 
Action: Mouse pressed left at (426, 404)
Screenshot: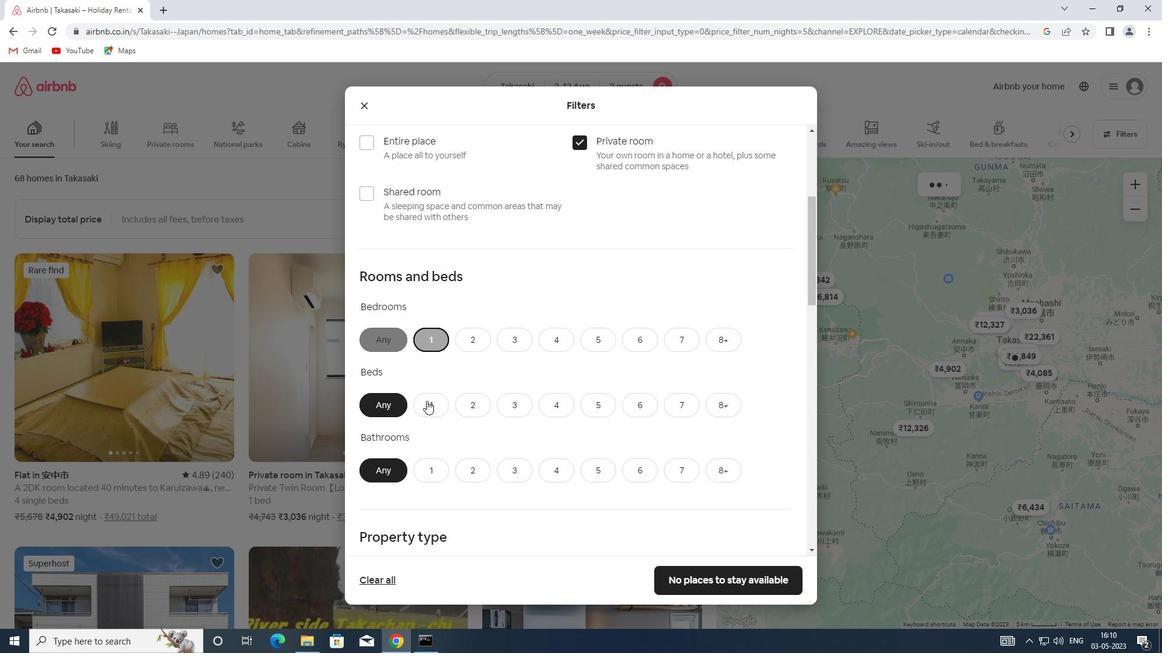 
Action: Mouse moved to (434, 470)
Screenshot: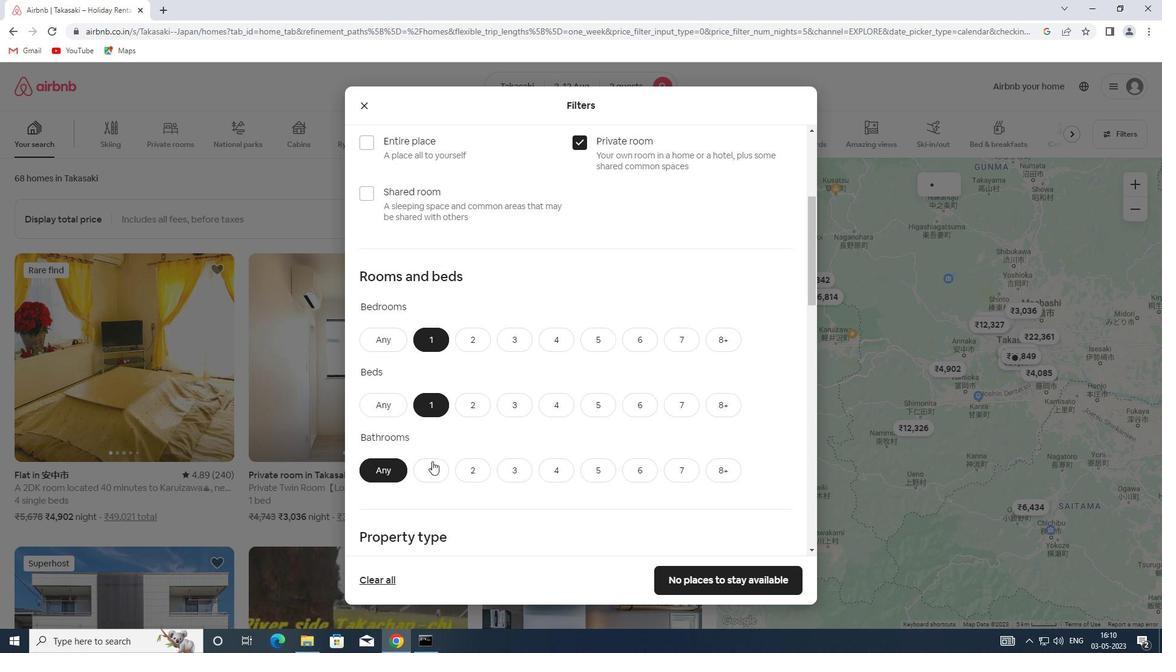 
Action: Mouse pressed left at (434, 470)
Screenshot: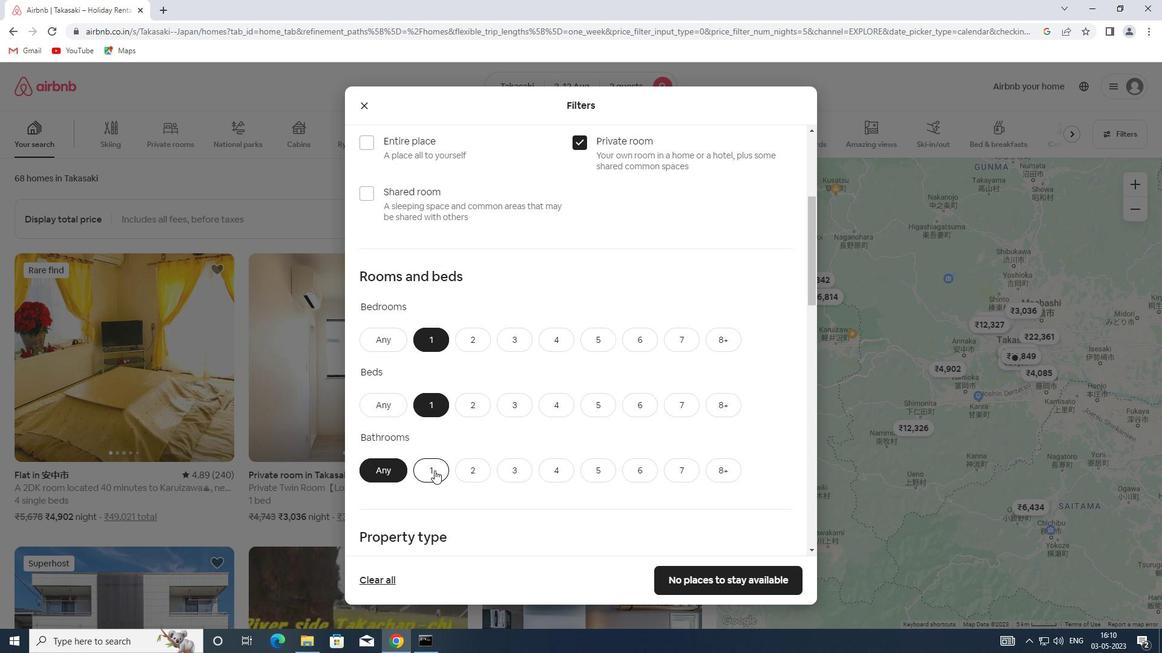 
Action: Mouse moved to (435, 455)
Screenshot: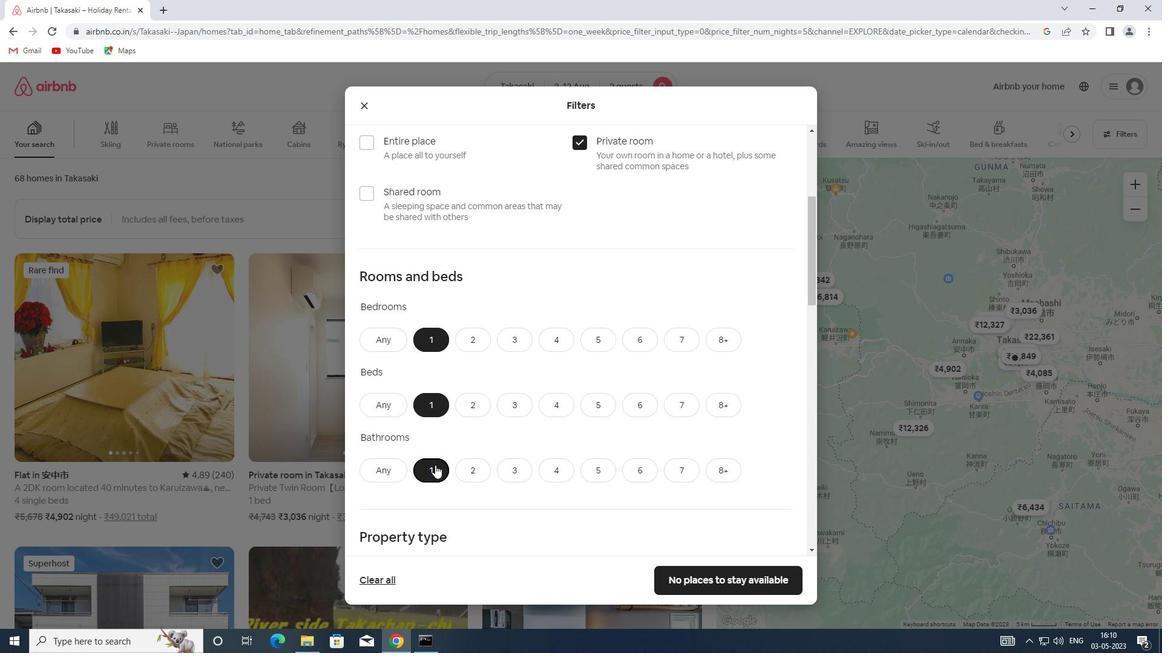 
Action: Mouse scrolled (435, 455) with delta (0, 0)
Screenshot: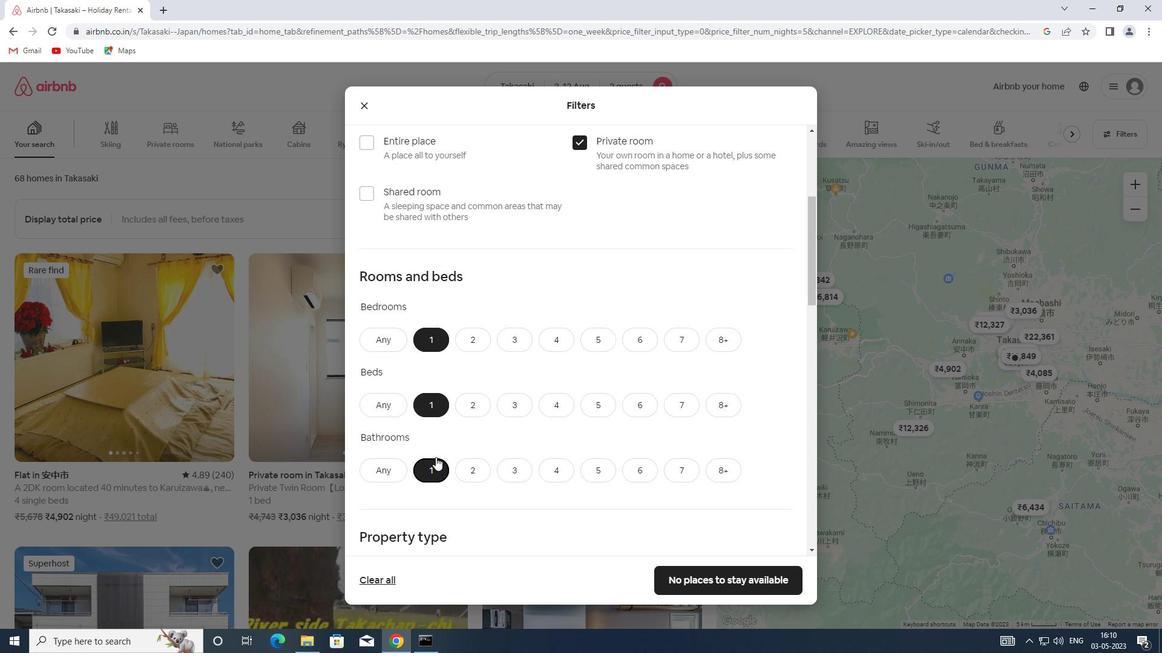 
Action: Mouse moved to (444, 432)
Screenshot: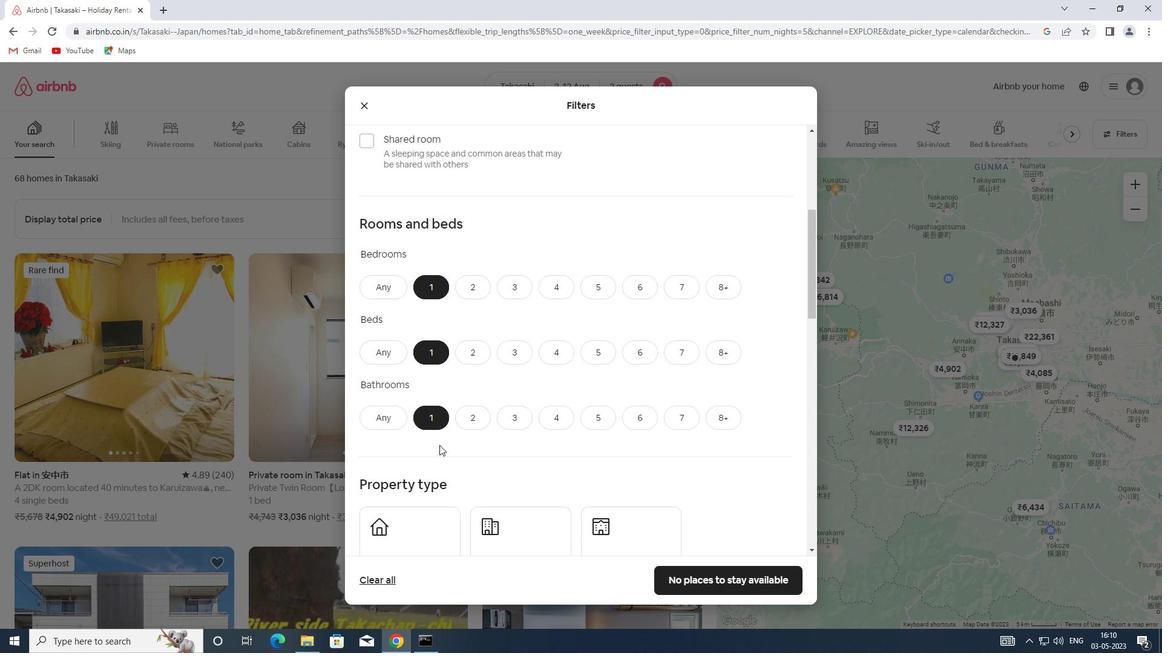 
Action: Mouse scrolled (444, 431) with delta (0, 0)
Screenshot: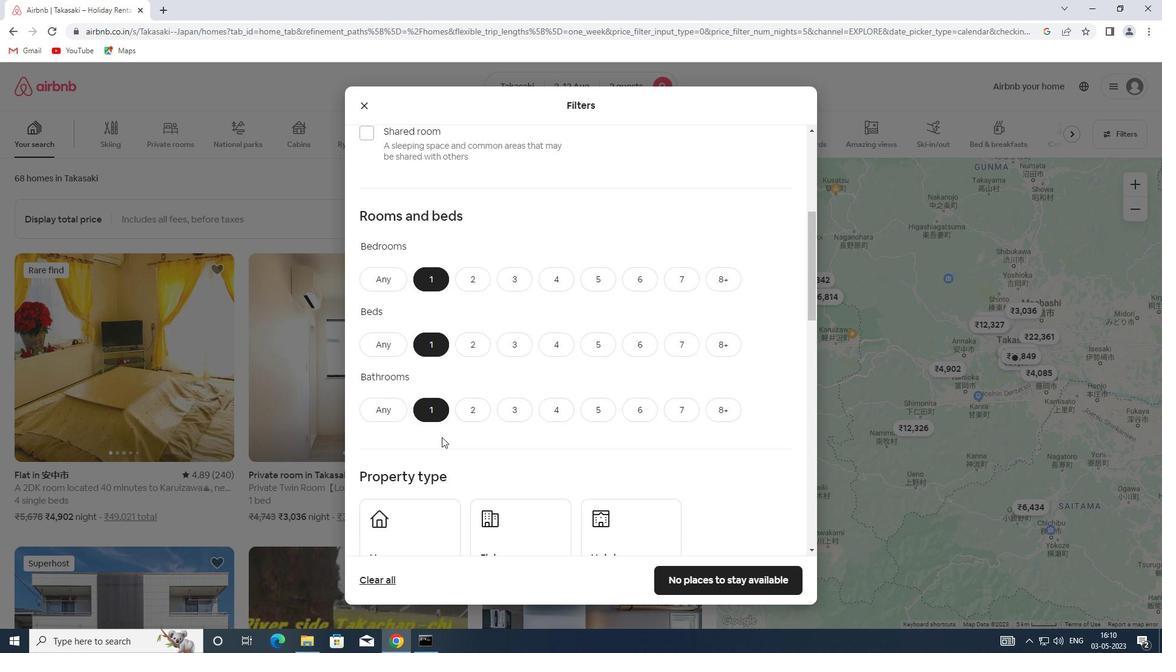 
Action: Mouse scrolled (444, 431) with delta (0, 0)
Screenshot: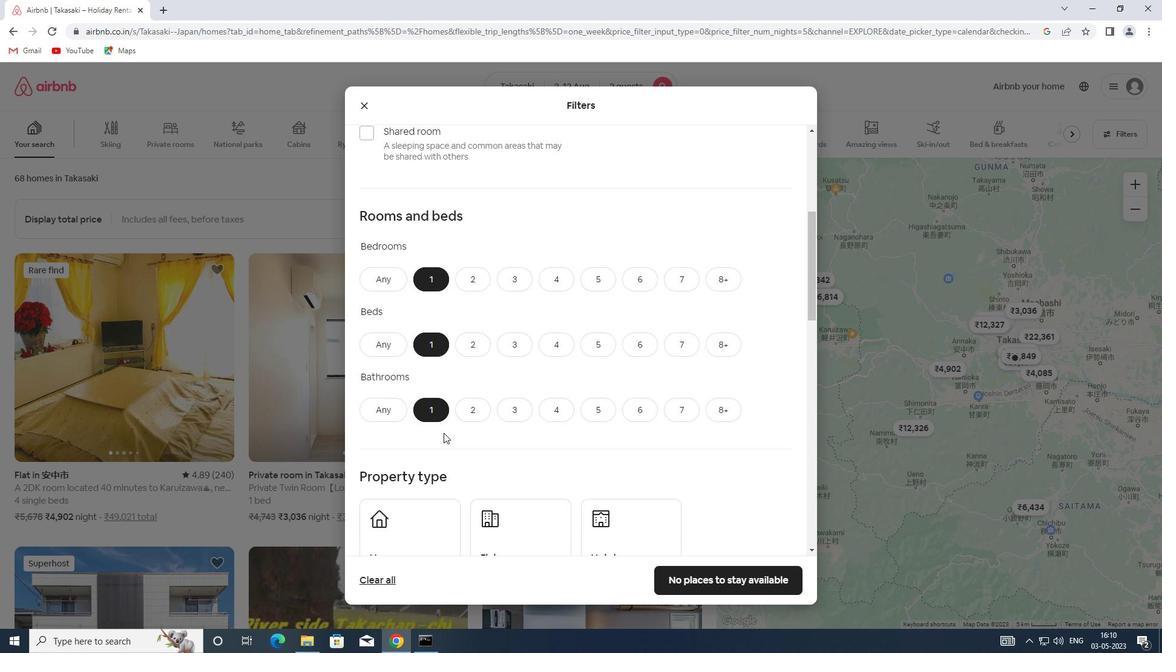 
Action: Mouse moved to (444, 431)
Screenshot: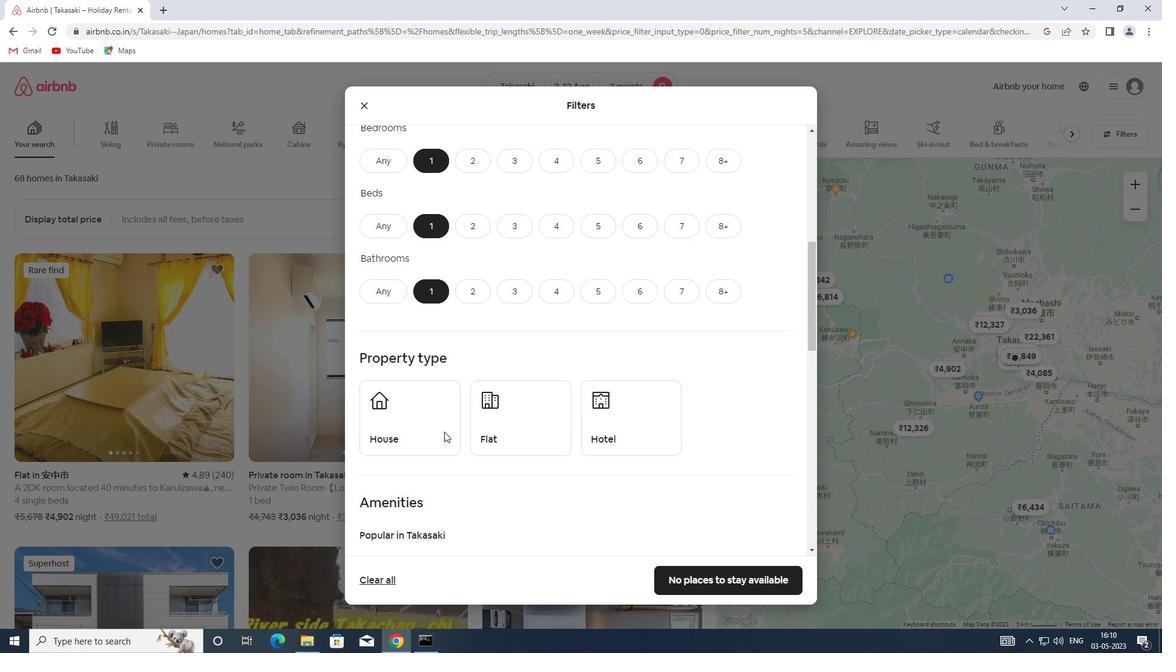 
Action: Mouse pressed left at (444, 431)
Screenshot: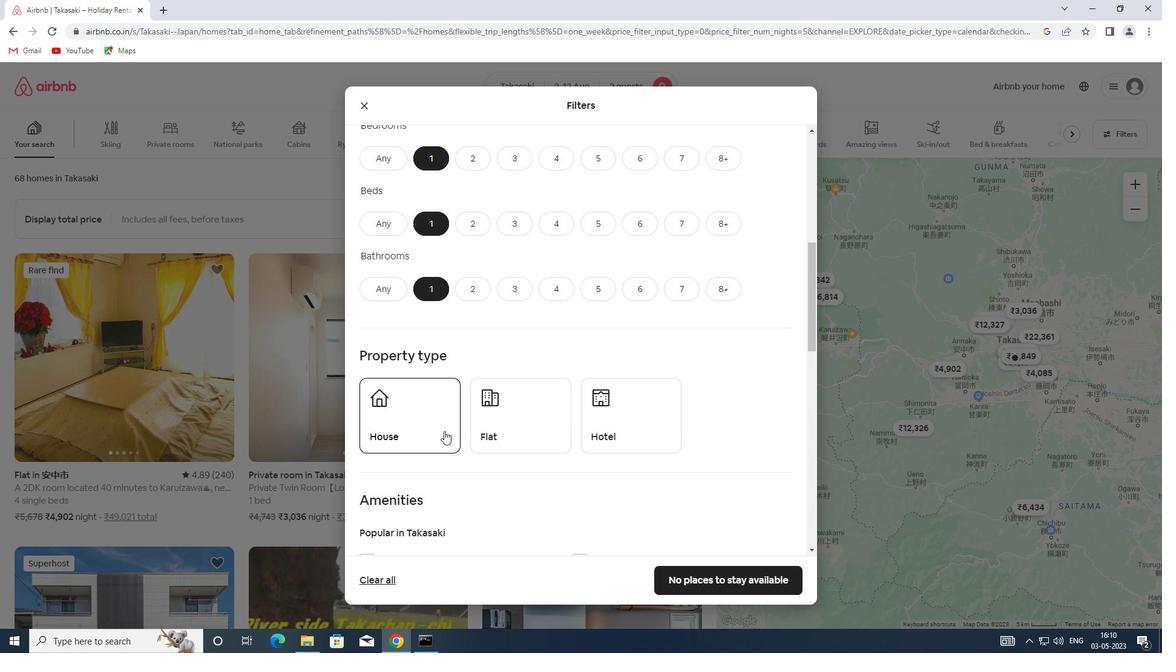 
Action: Mouse moved to (506, 414)
Screenshot: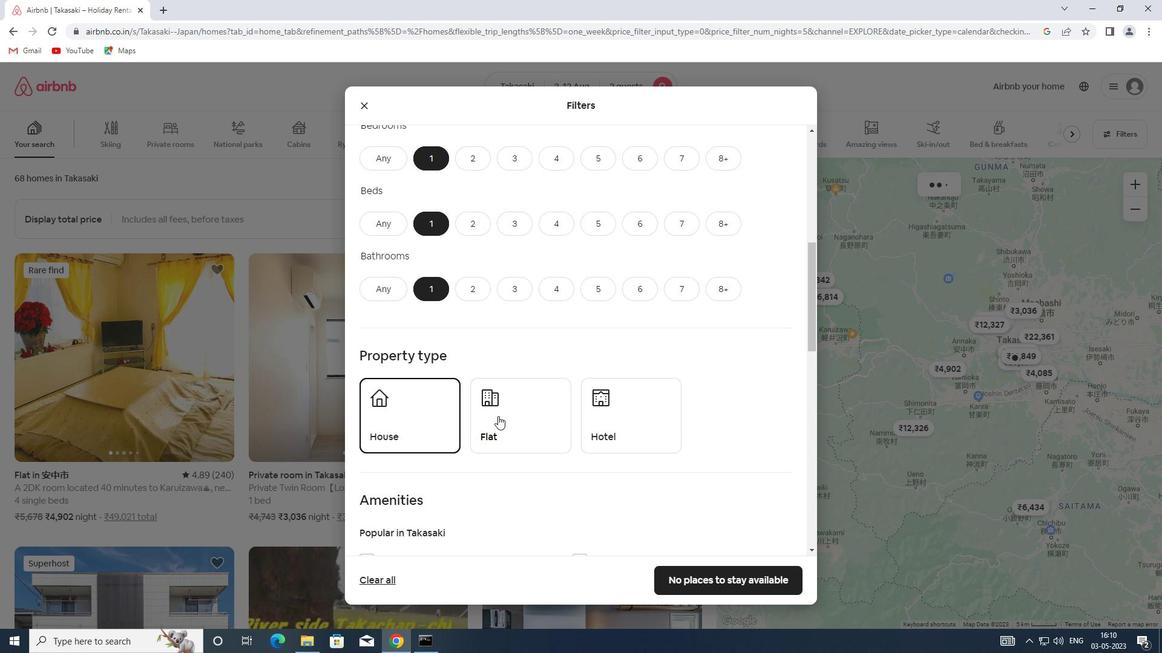 
Action: Mouse pressed left at (506, 414)
Screenshot: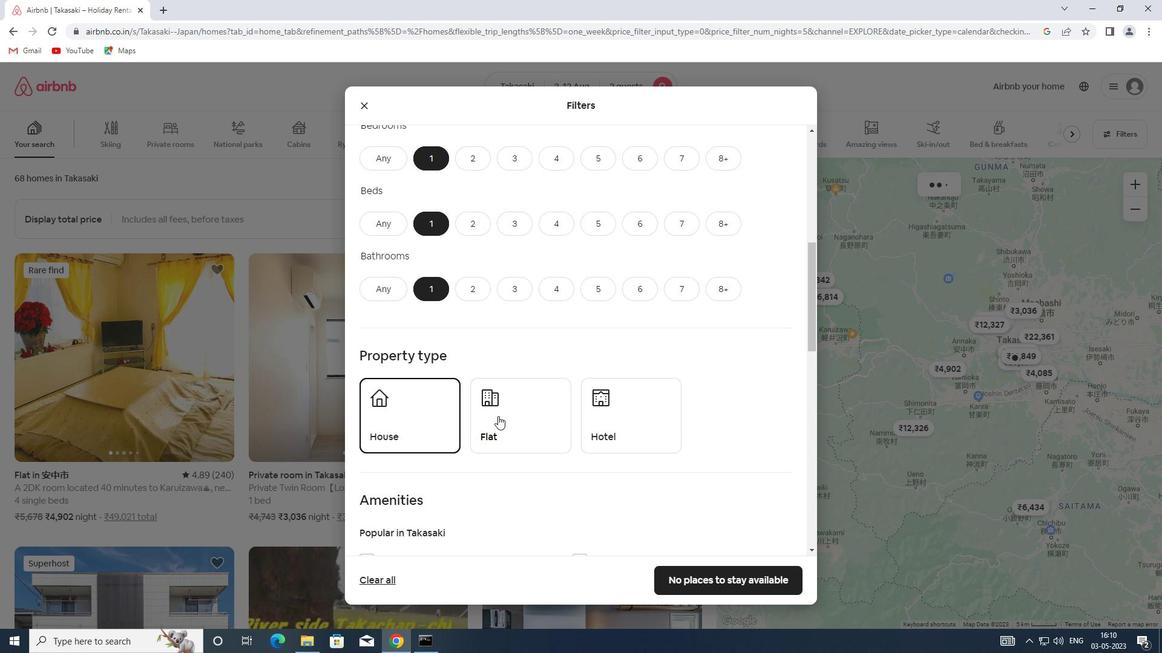 
Action: Mouse moved to (623, 412)
Screenshot: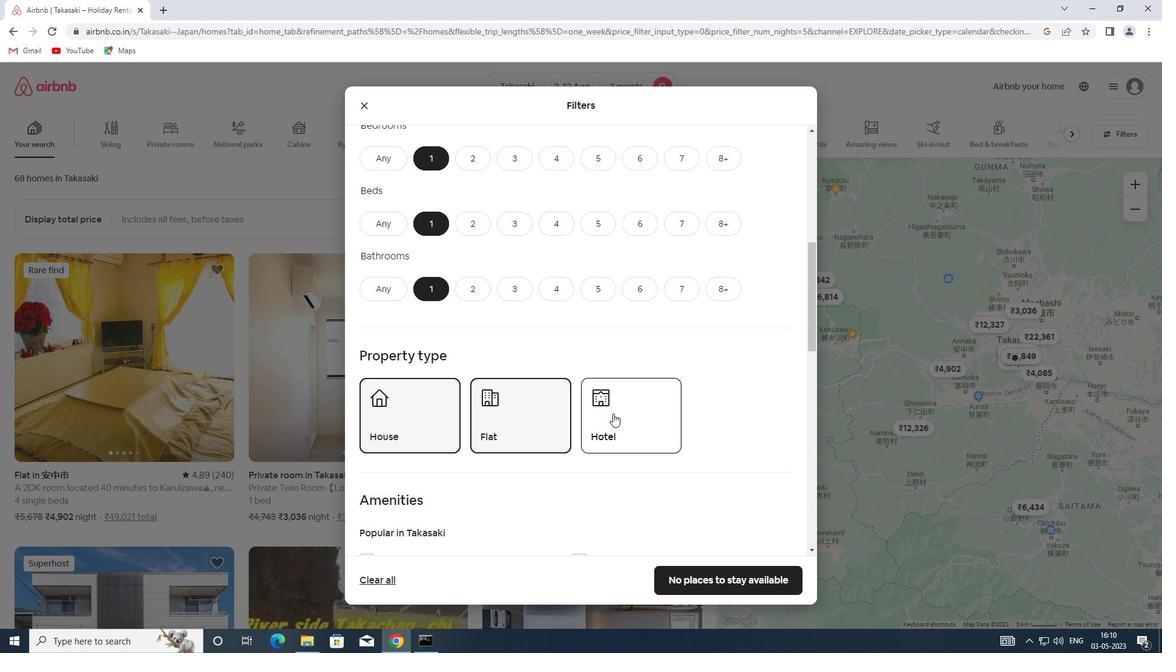 
Action: Mouse pressed left at (623, 412)
Screenshot: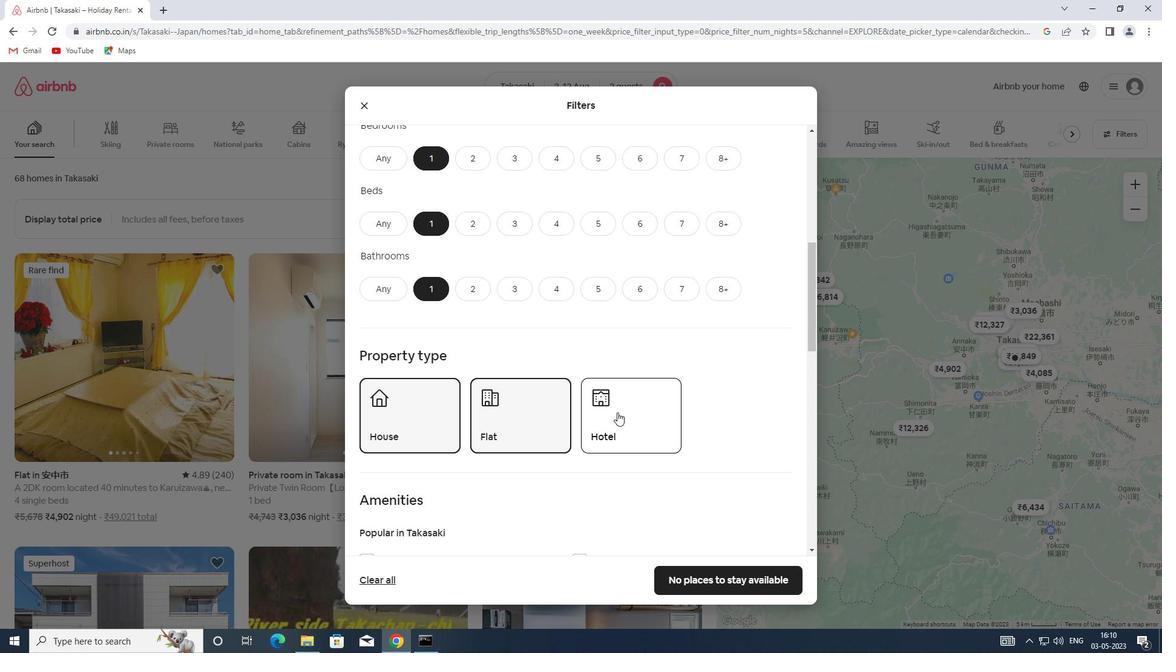 
Action: Mouse moved to (578, 403)
Screenshot: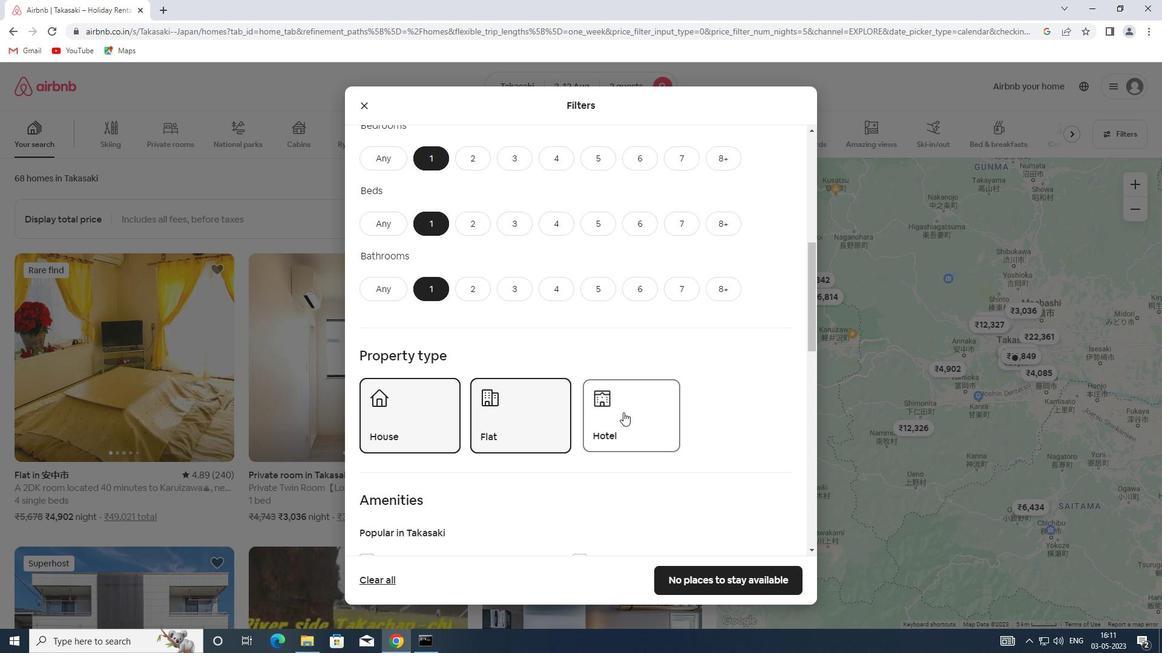 
Action: Mouse scrolled (578, 403) with delta (0, 0)
Screenshot: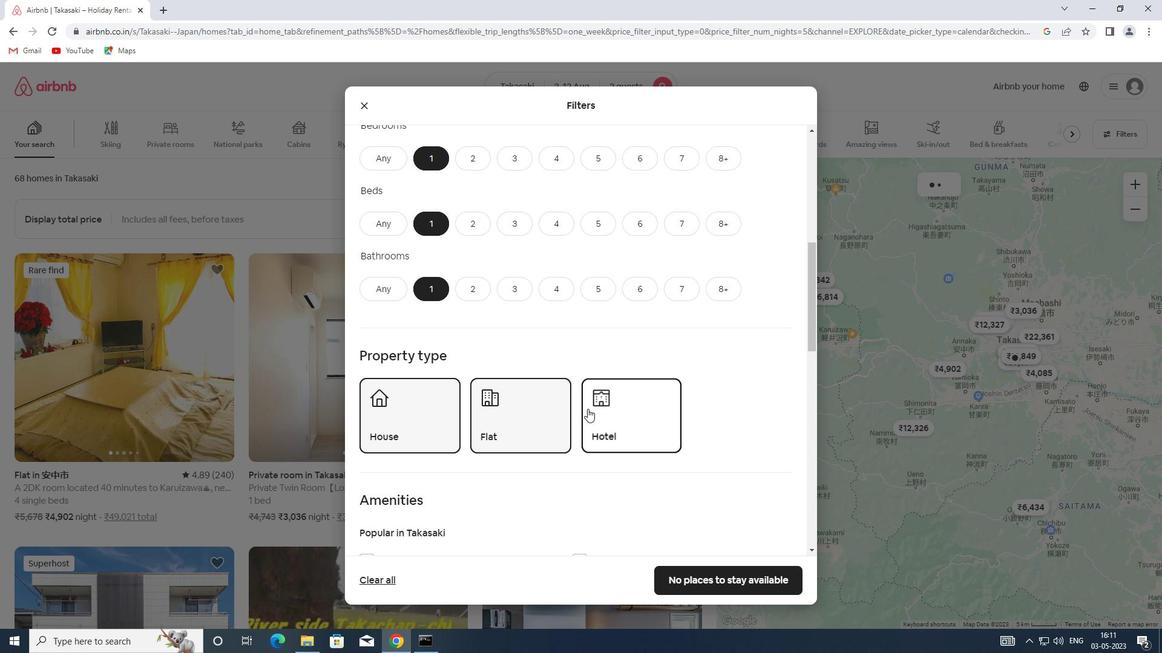 
Action: Mouse scrolled (578, 403) with delta (0, 0)
Screenshot: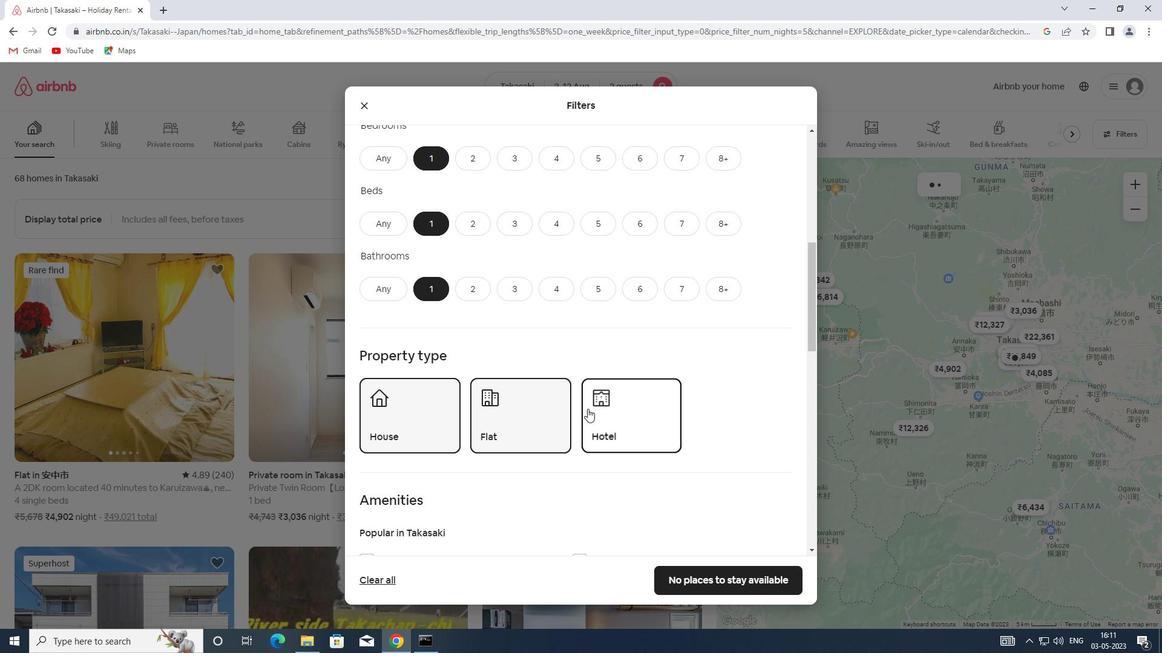 
Action: Mouse scrolled (578, 403) with delta (0, 0)
Screenshot: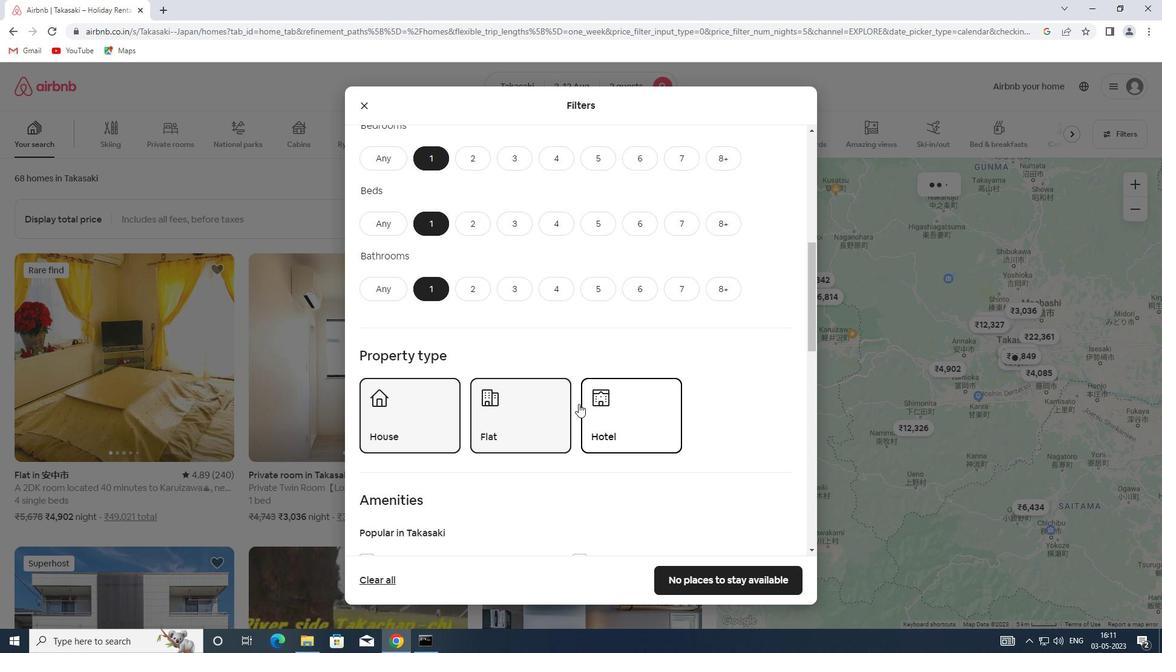 
Action: Mouse moved to (578, 401)
Screenshot: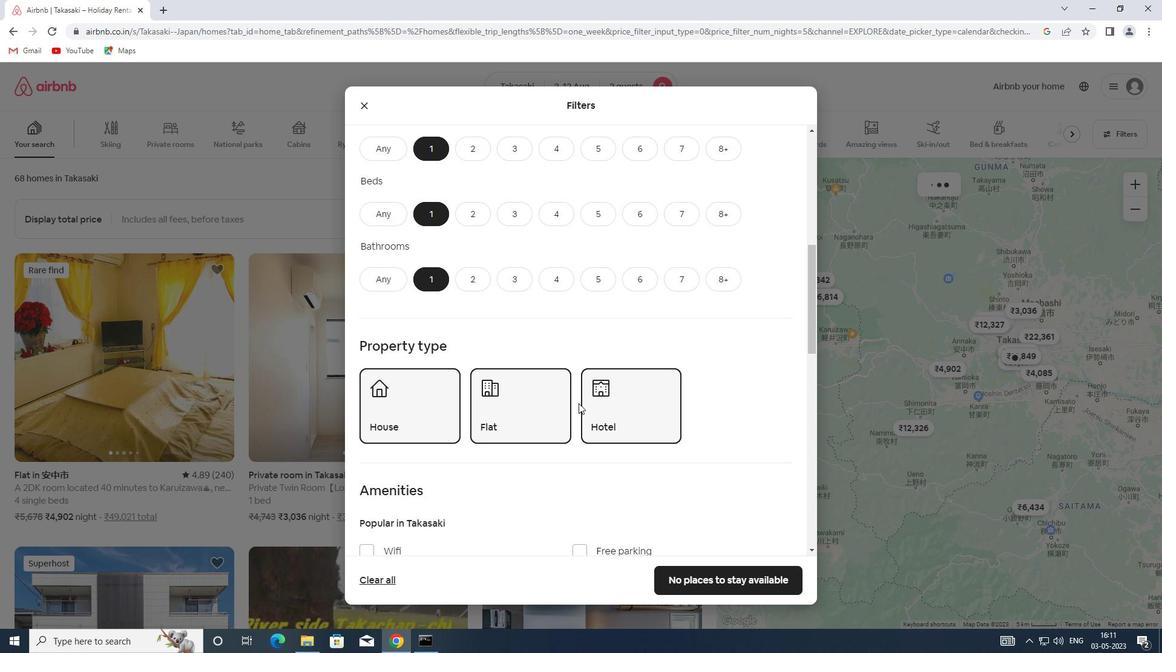 
Action: Mouse scrolled (578, 400) with delta (0, 0)
Screenshot: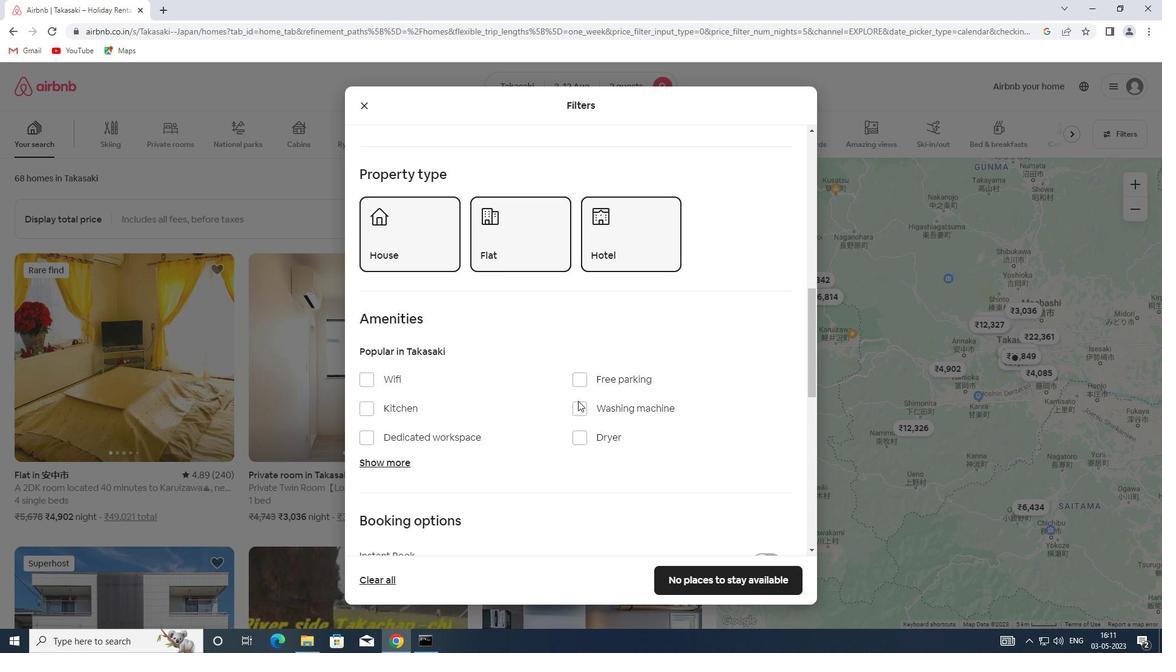 
Action: Mouse scrolled (578, 400) with delta (0, 0)
Screenshot: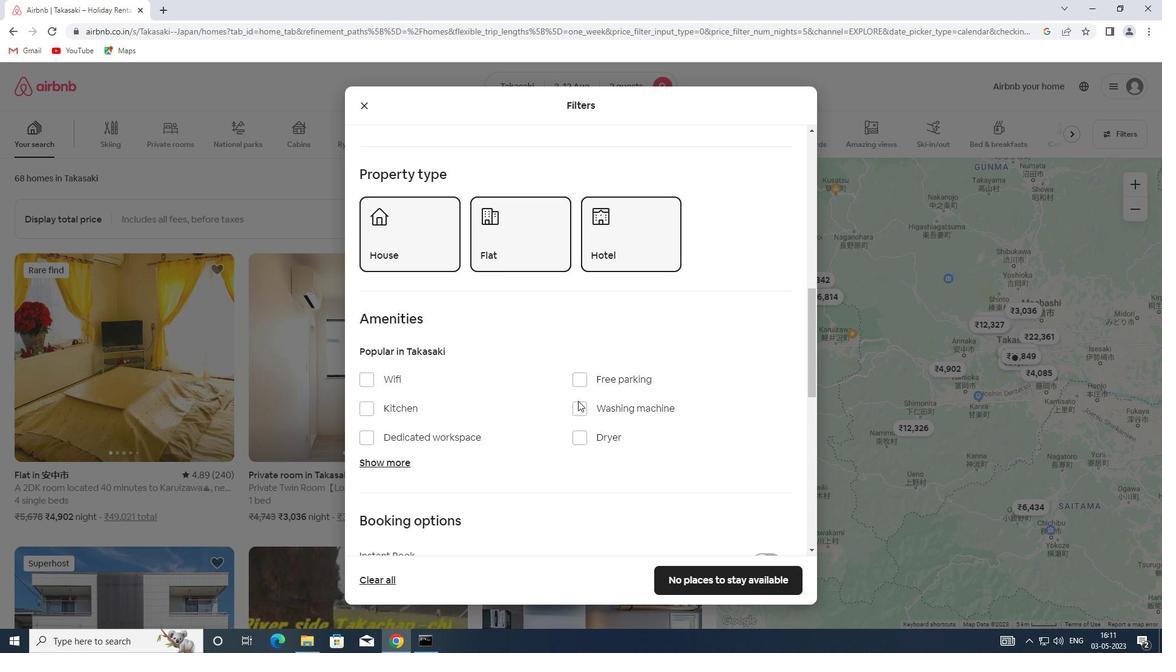 
Action: Mouse moved to (578, 401)
Screenshot: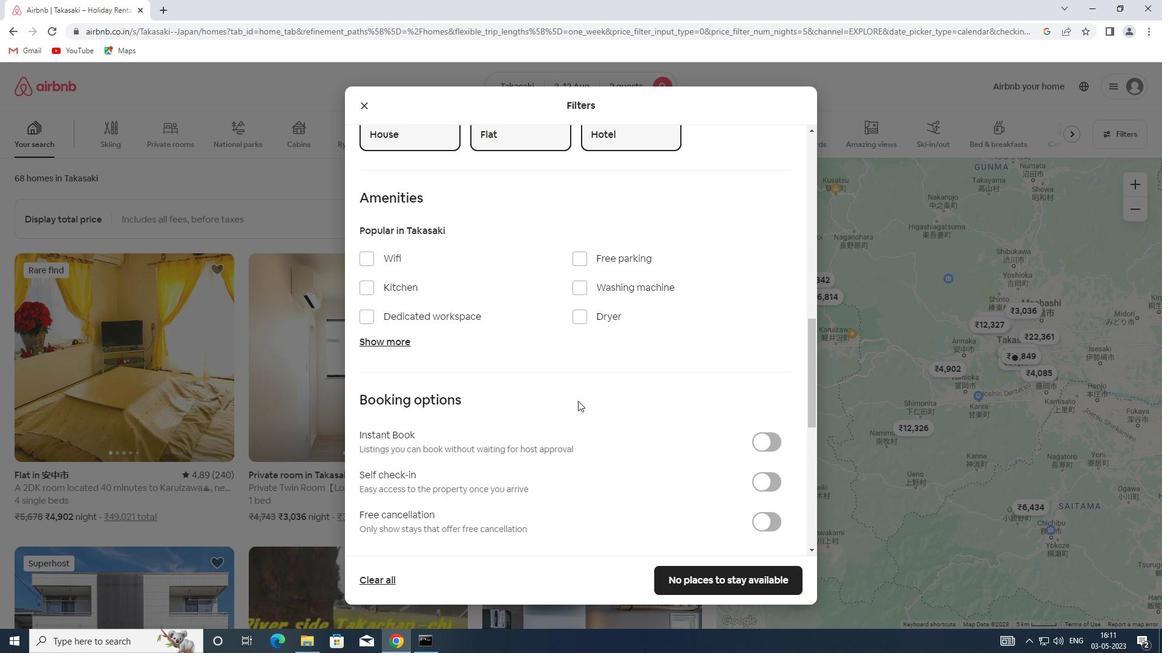 
Action: Mouse scrolled (578, 400) with delta (0, 0)
Screenshot: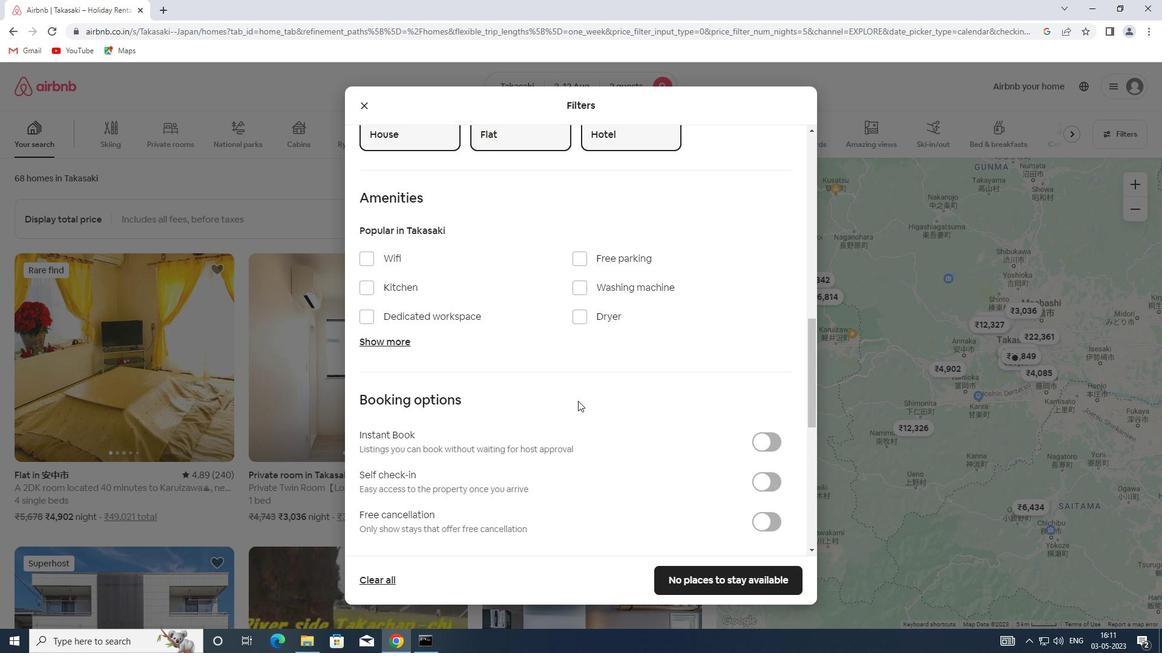
Action: Mouse scrolled (578, 400) with delta (0, 0)
Screenshot: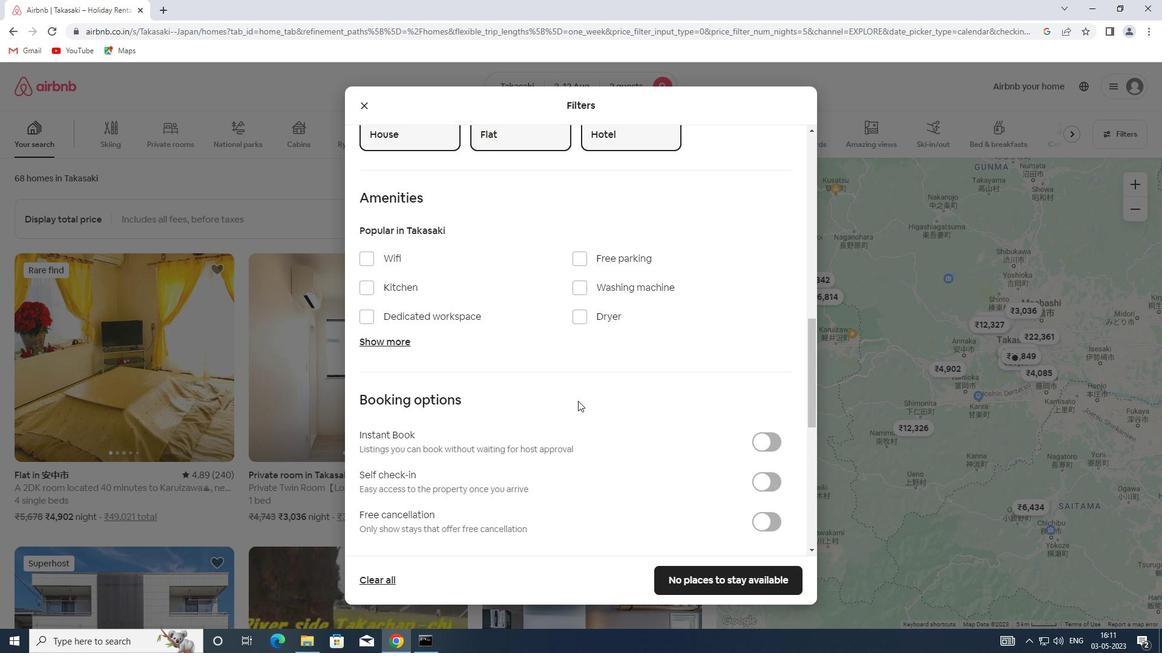 
Action: Mouse scrolled (578, 400) with delta (0, 0)
Screenshot: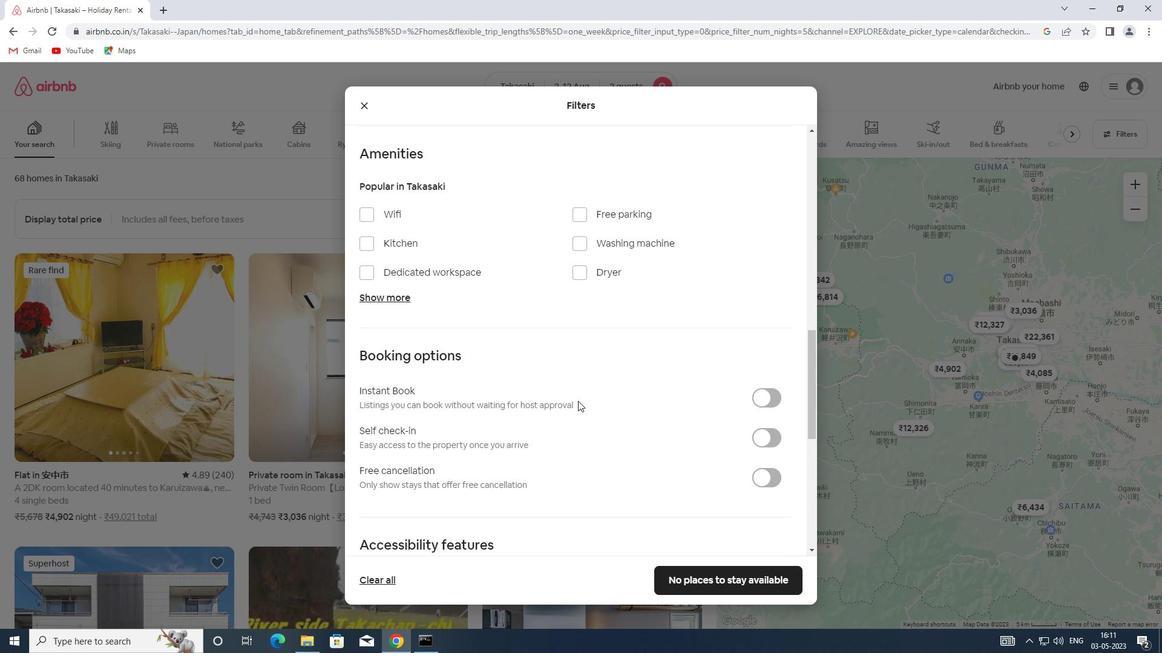 
Action: Mouse scrolled (578, 400) with delta (0, 0)
Screenshot: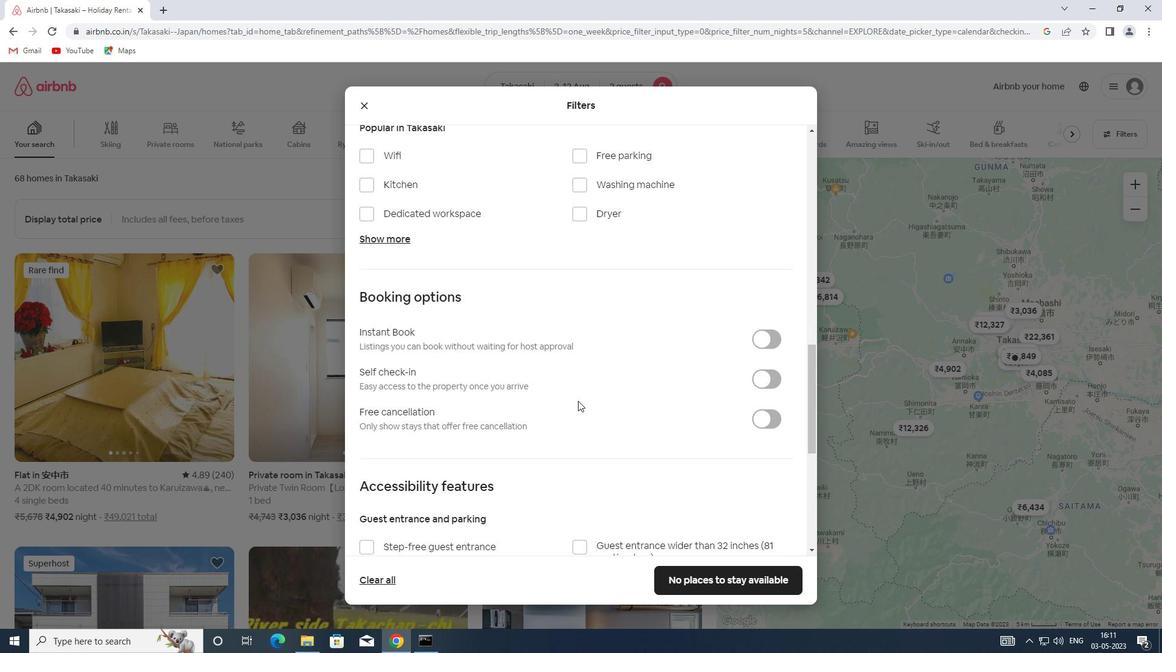 
Action: Mouse moved to (760, 233)
Screenshot: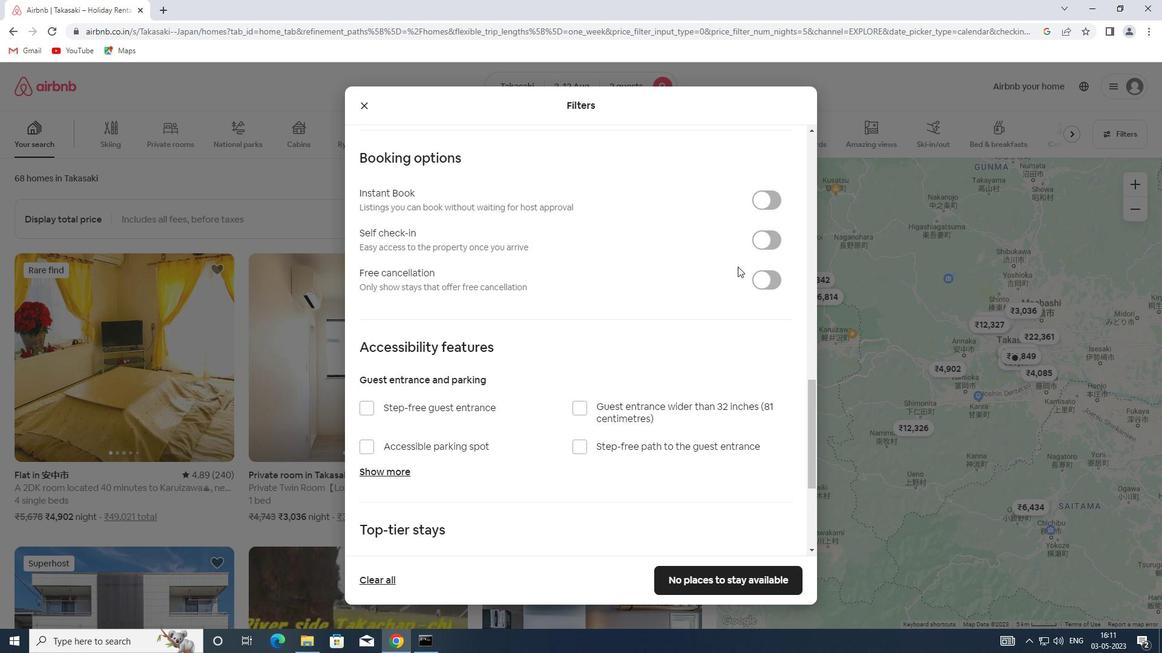 
Action: Mouse pressed left at (760, 233)
Screenshot: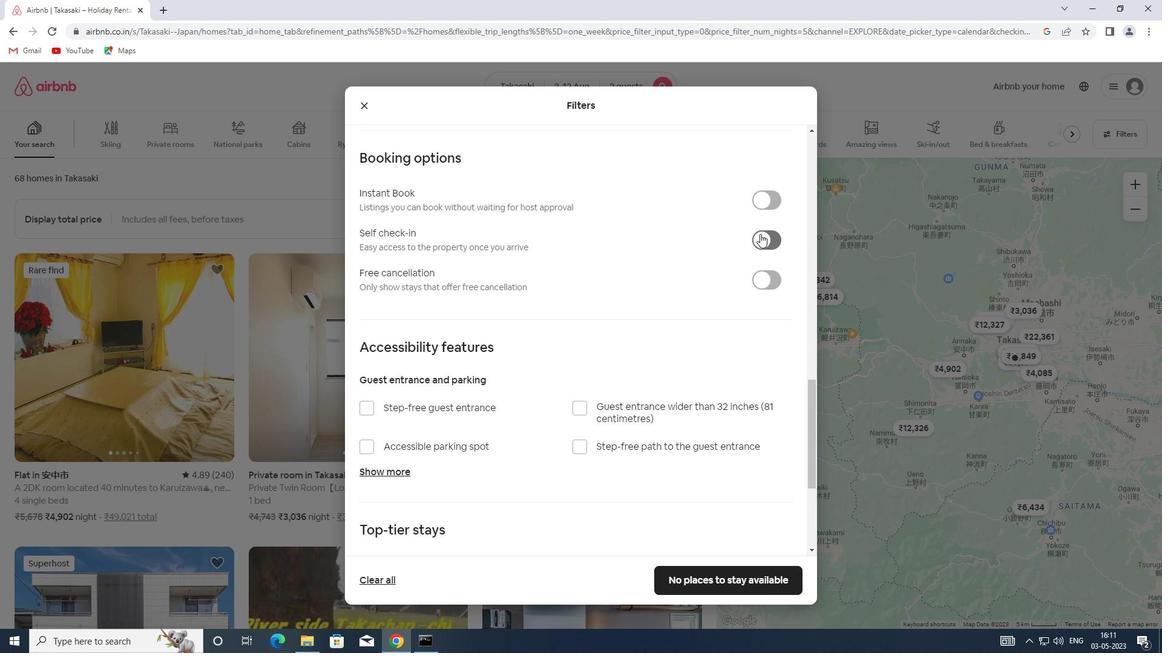 
Action: Mouse moved to (493, 402)
Screenshot: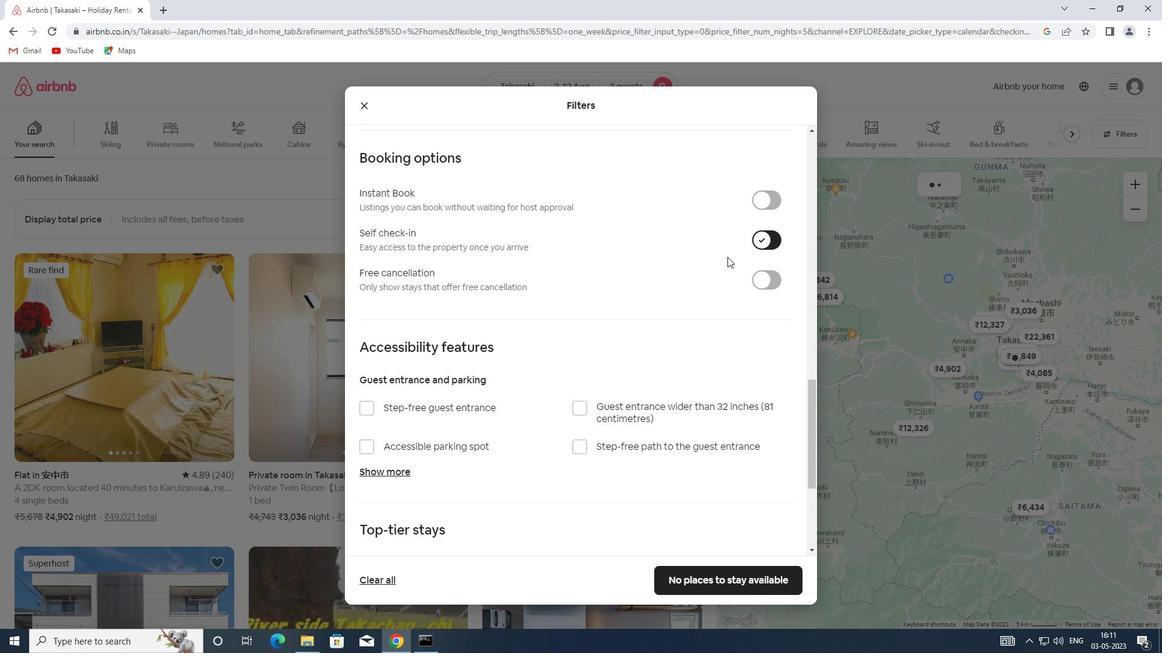 
Action: Mouse scrolled (493, 401) with delta (0, 0)
Screenshot: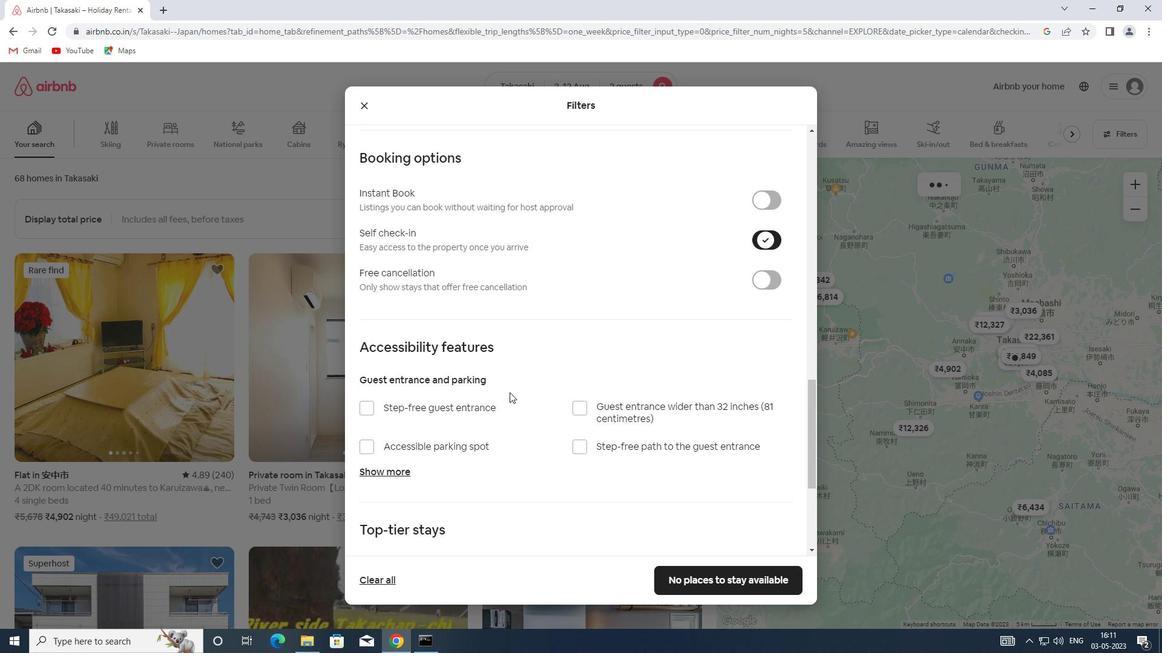 
Action: Mouse scrolled (493, 401) with delta (0, 0)
Screenshot: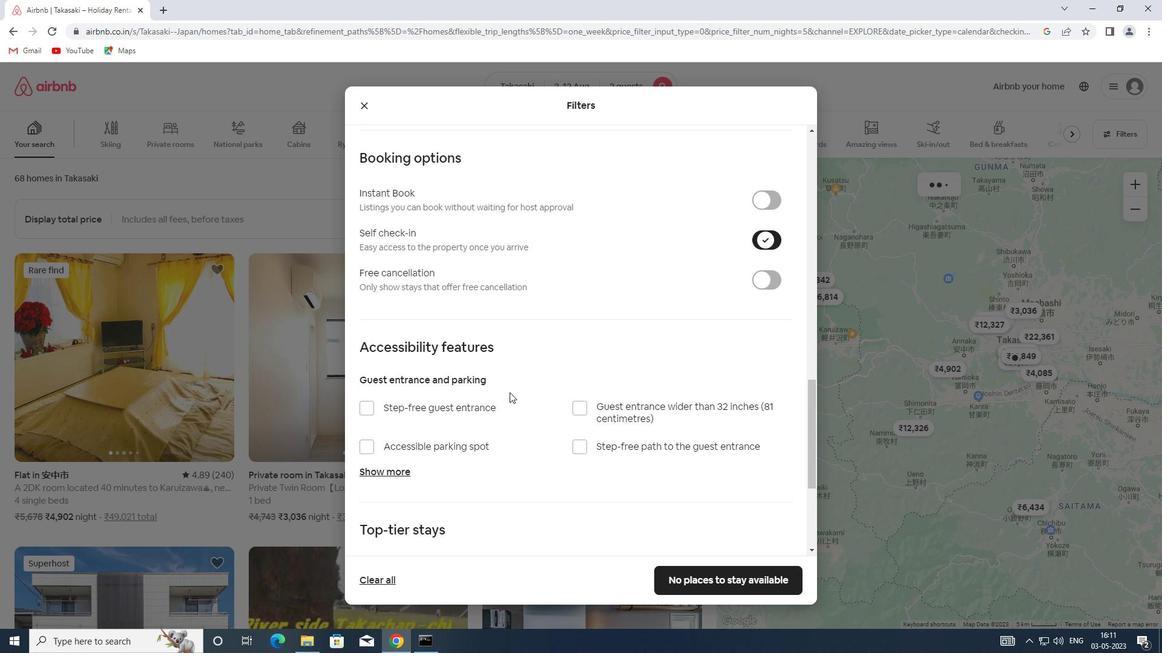 
Action: Mouse scrolled (493, 401) with delta (0, 0)
Screenshot: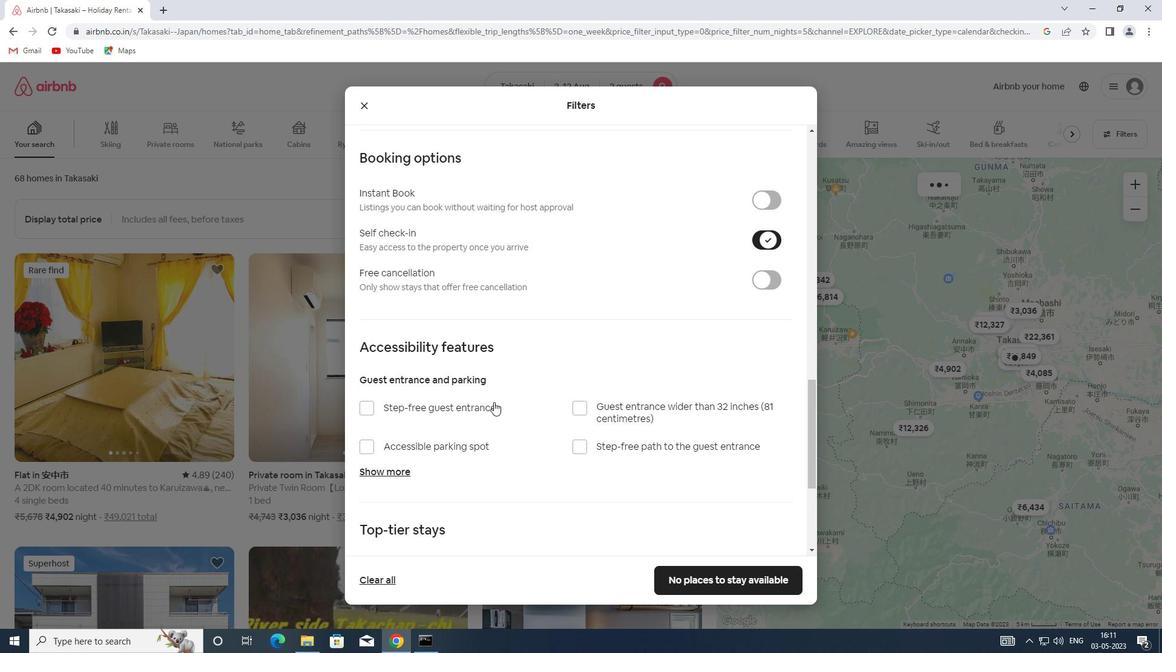 
Action: Mouse scrolled (493, 401) with delta (0, 0)
Screenshot: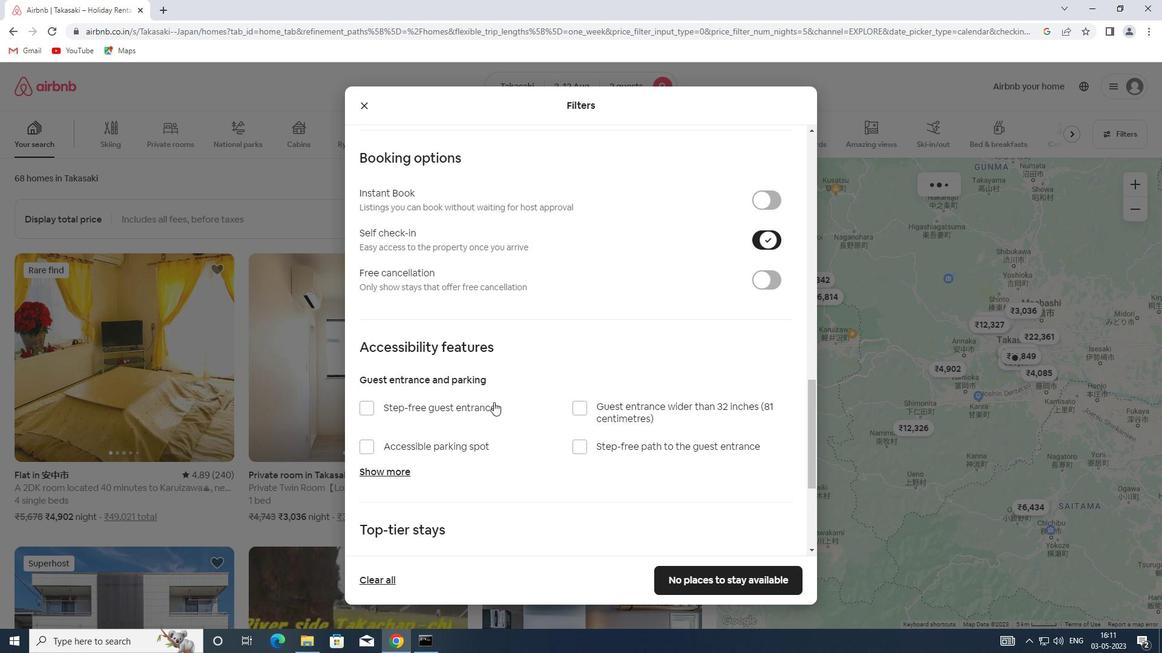 
Action: Mouse scrolled (493, 401) with delta (0, 0)
Screenshot: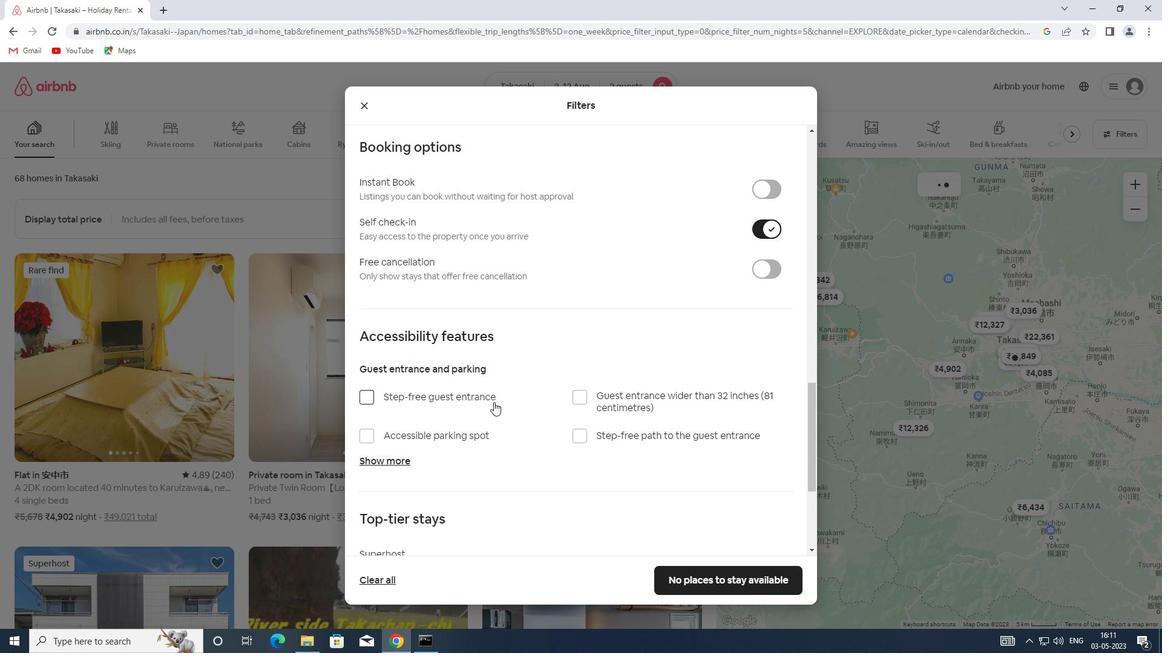 
Action: Mouse scrolled (493, 401) with delta (0, 0)
Screenshot: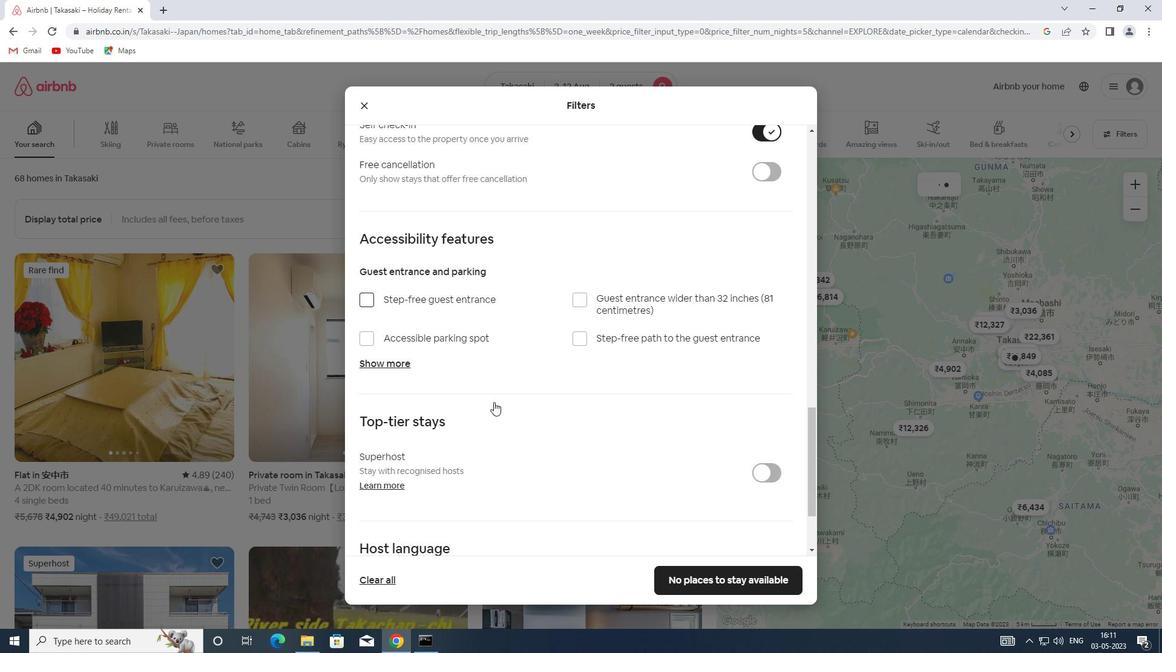 
Action: Mouse scrolled (493, 401) with delta (0, 0)
Screenshot: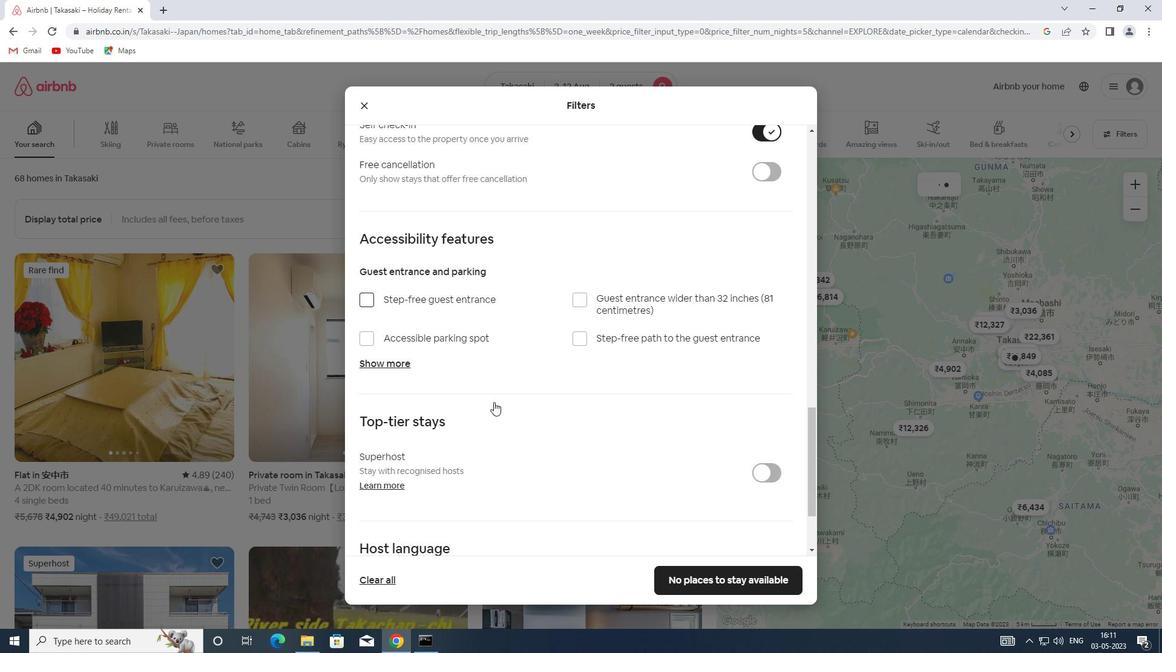 
Action: Mouse scrolled (493, 401) with delta (0, 0)
Screenshot: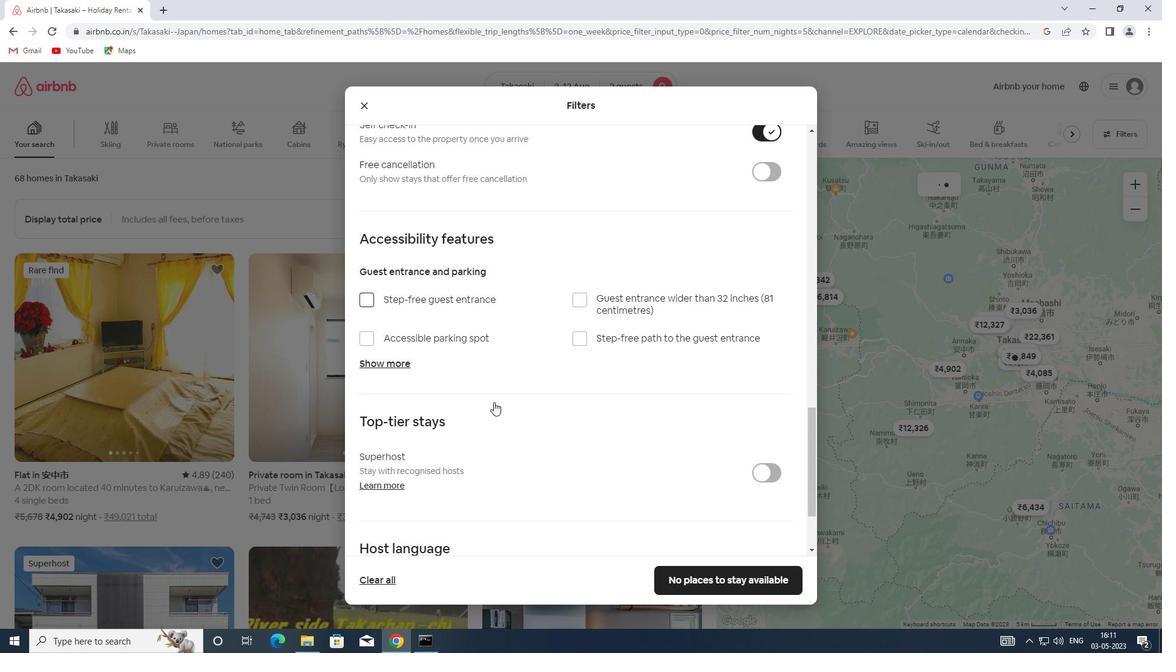 
Action: Mouse moved to (395, 466)
Screenshot: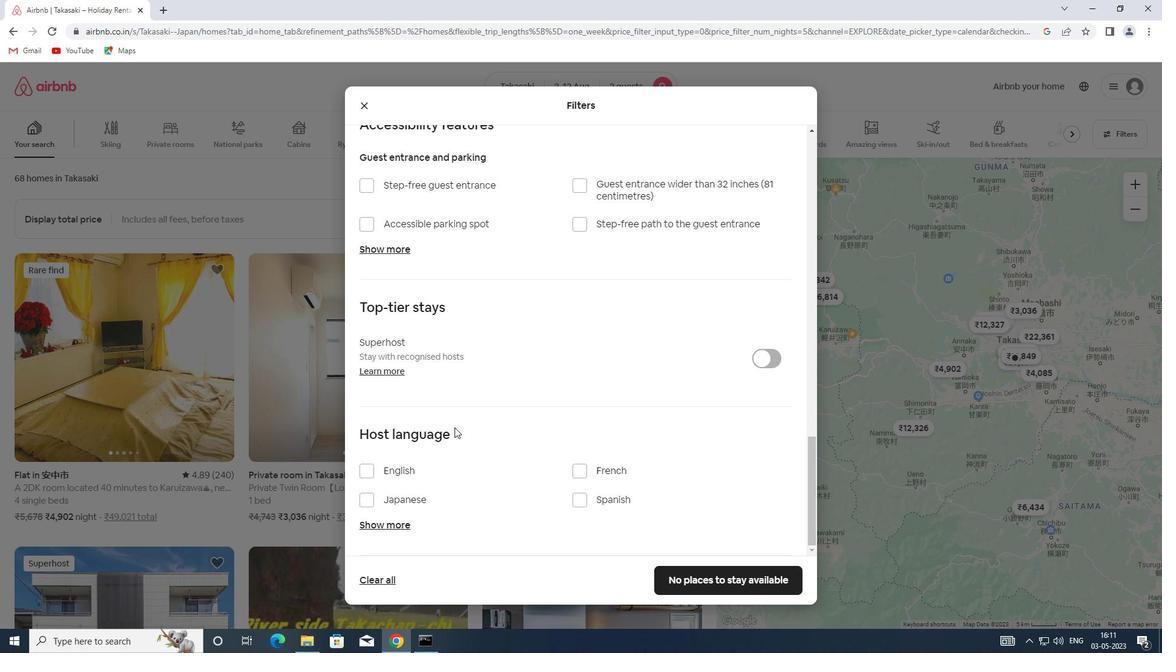 
Action: Mouse pressed left at (395, 466)
Screenshot: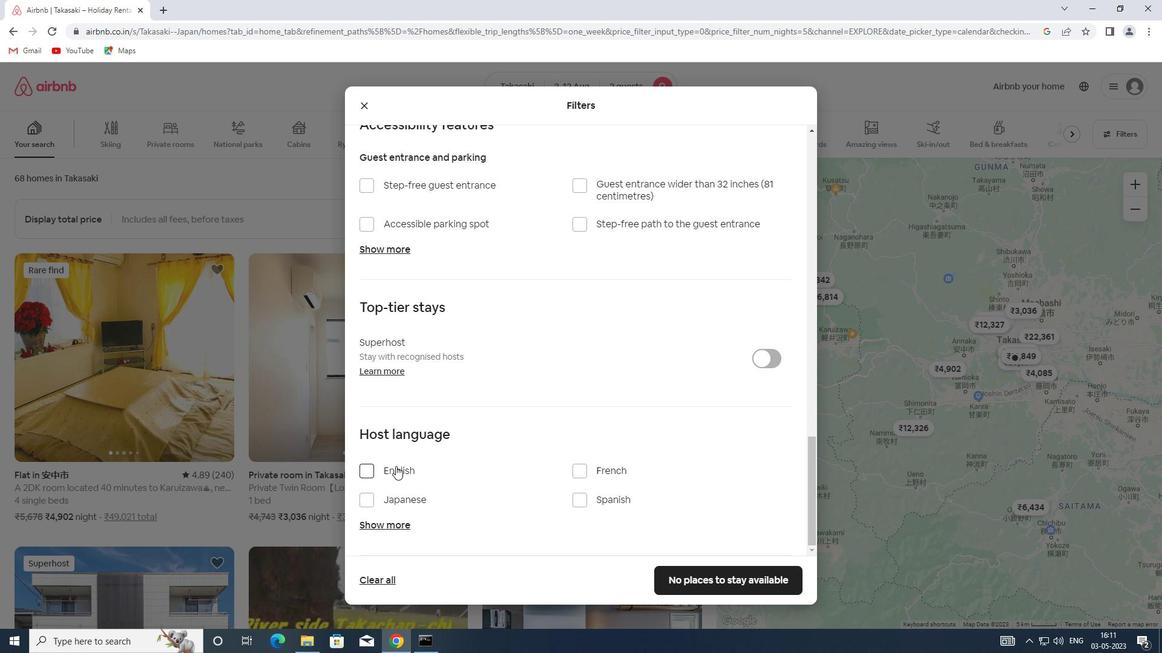 
Action: Mouse moved to (696, 578)
Screenshot: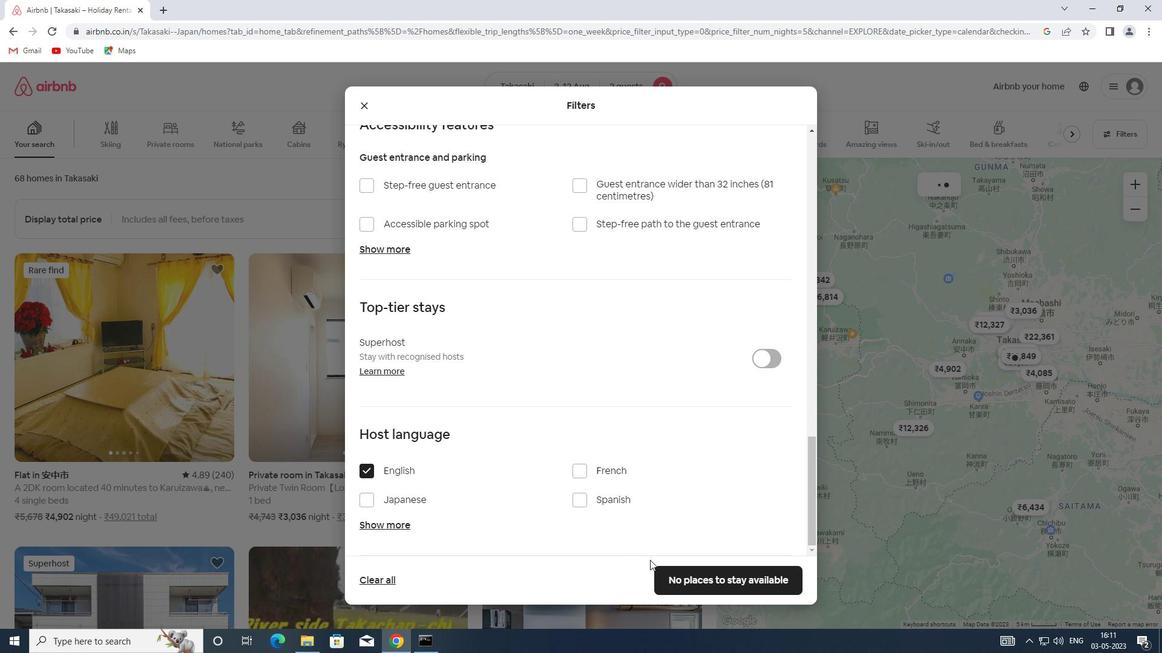 
Action: Mouse pressed left at (696, 578)
Screenshot: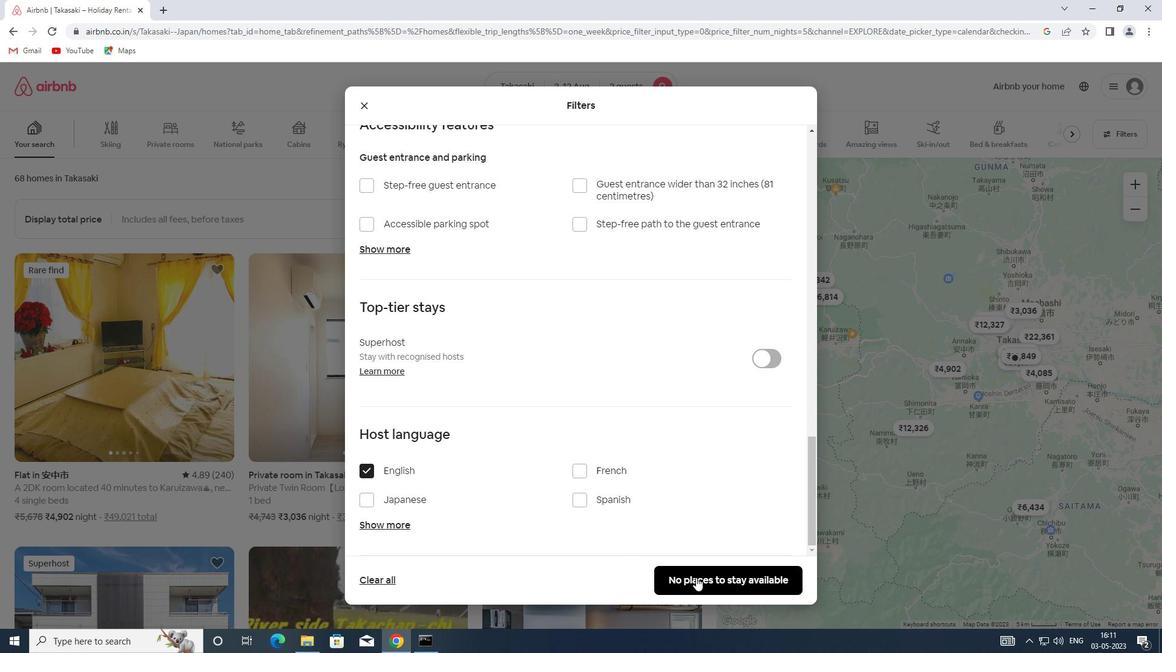 
Action: Mouse moved to (696, 578)
Screenshot: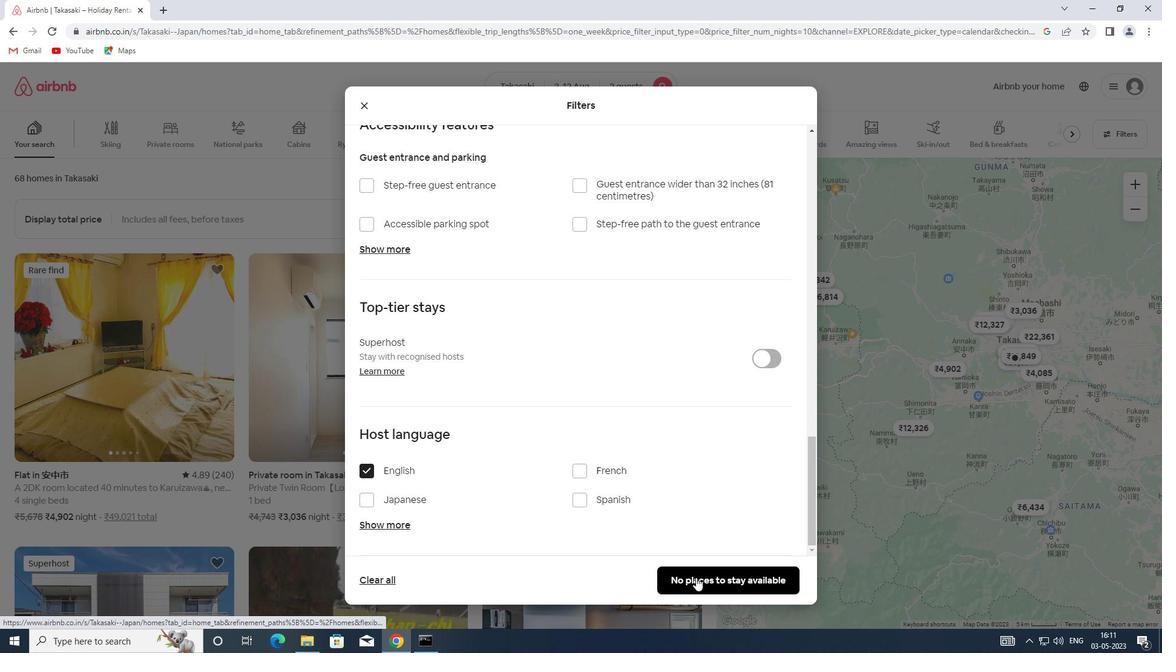 
